 Task: Search one way flight ticket for 4 adults, 2 children, 2 infants in seat and 1 infant on lap in economy from Elmira/corning: Elmira/corning Regional Airport to Jackson: Jackson Hole Airport on 5-2-2023. Choice of flights is Sun country airlines. Number of bags: 10 checked bags. Price is upto 80000. Outbound departure time preference is 5:15.
Action: Mouse moved to (251, 338)
Screenshot: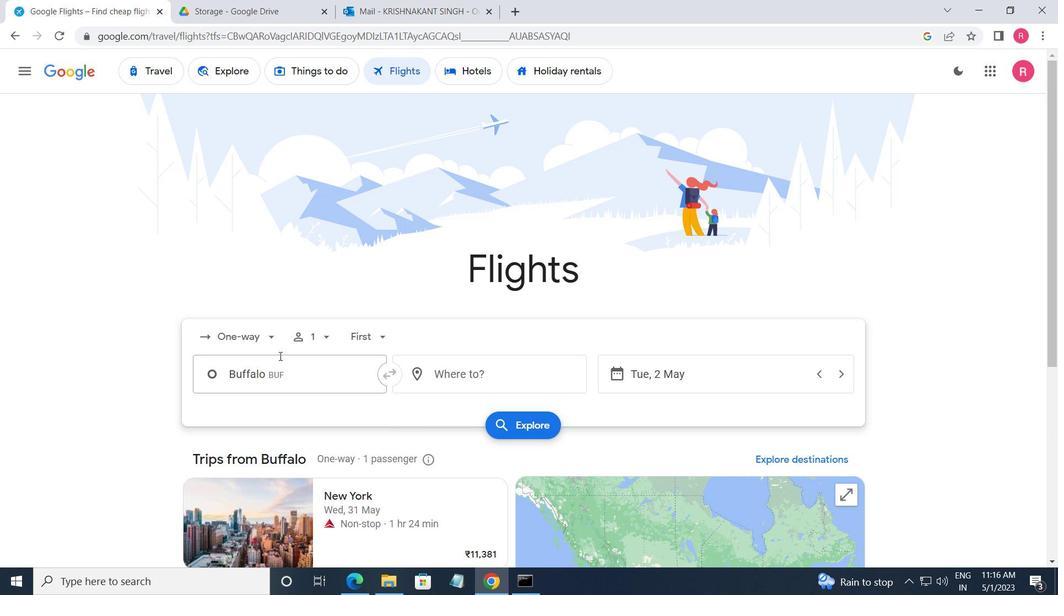 
Action: Mouse pressed left at (251, 338)
Screenshot: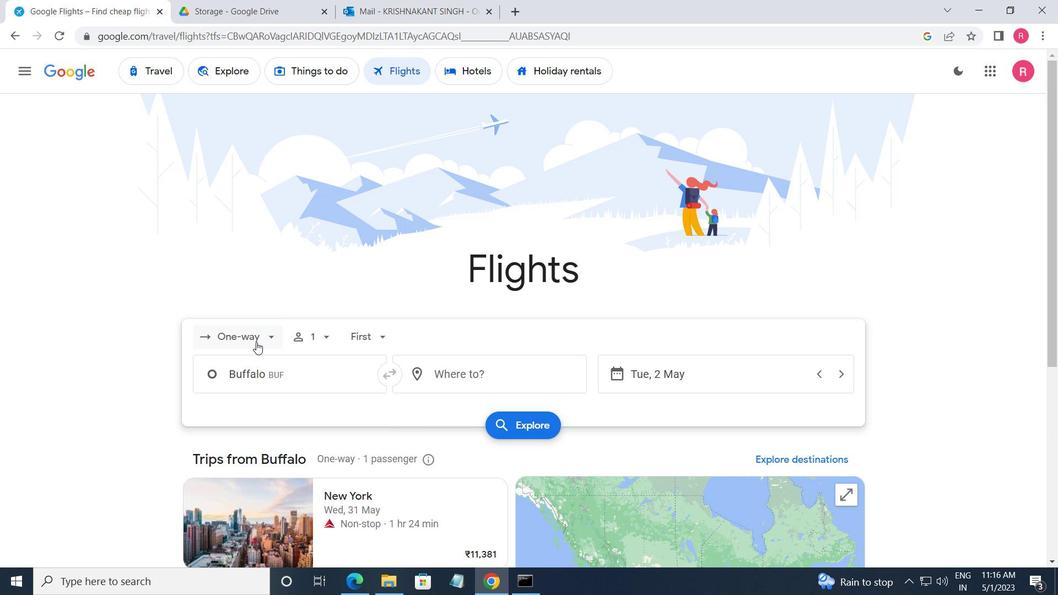 
Action: Mouse moved to (259, 408)
Screenshot: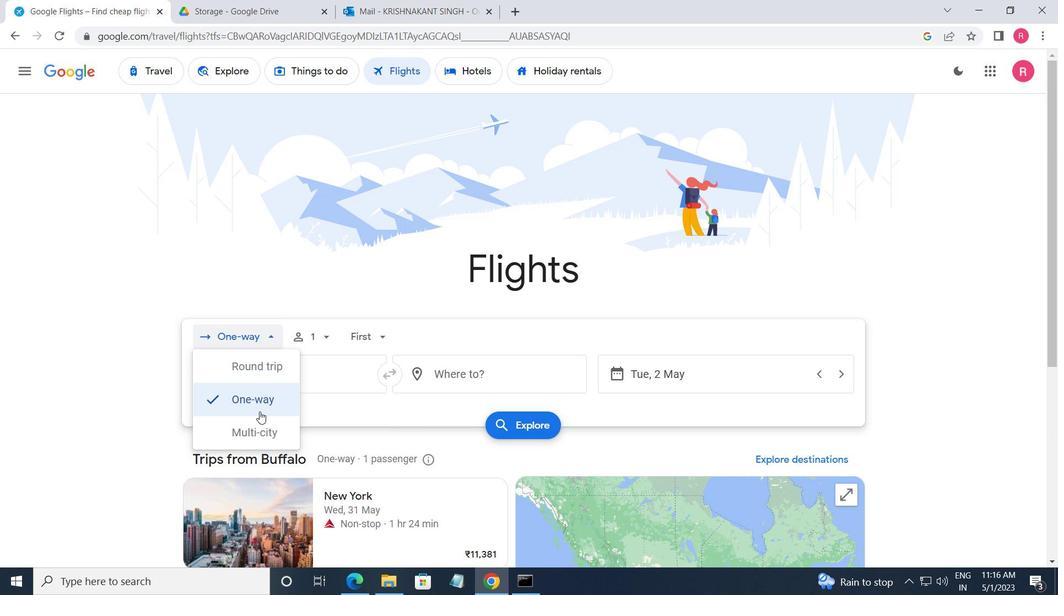 
Action: Mouse pressed left at (259, 408)
Screenshot: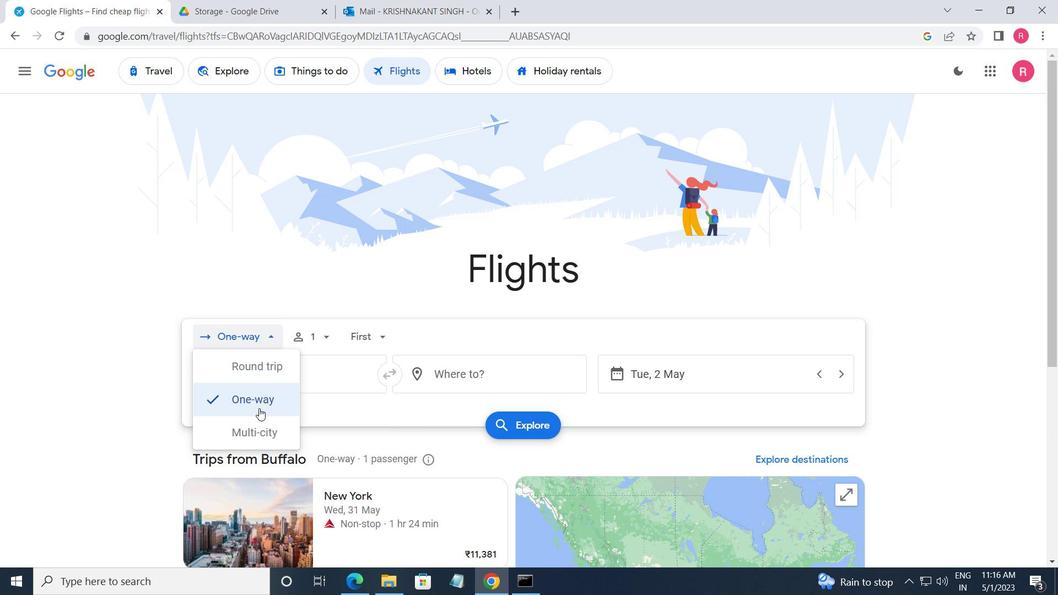 
Action: Mouse moved to (312, 348)
Screenshot: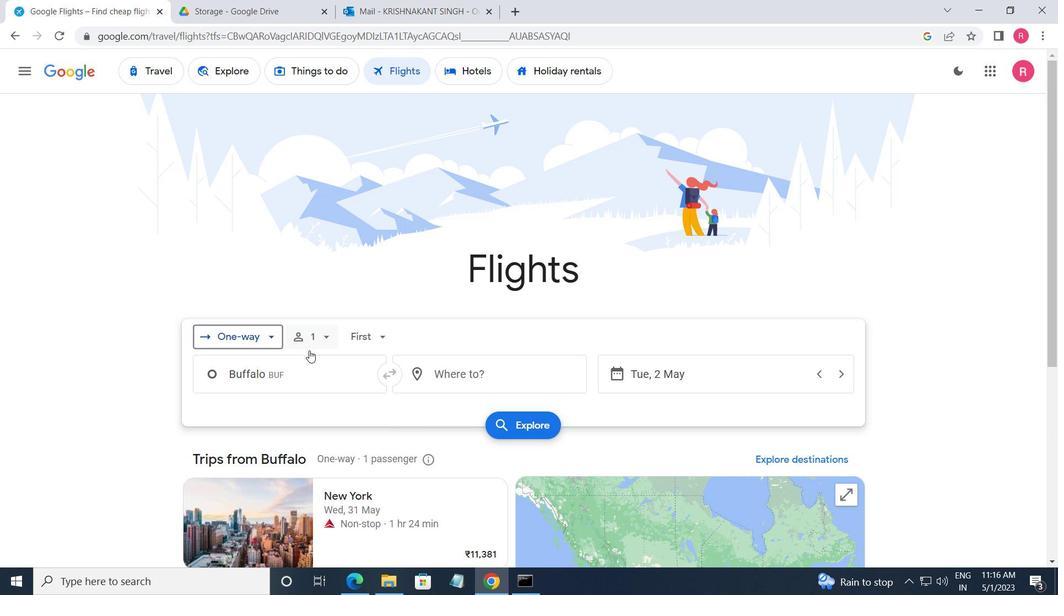 
Action: Mouse pressed left at (312, 348)
Screenshot: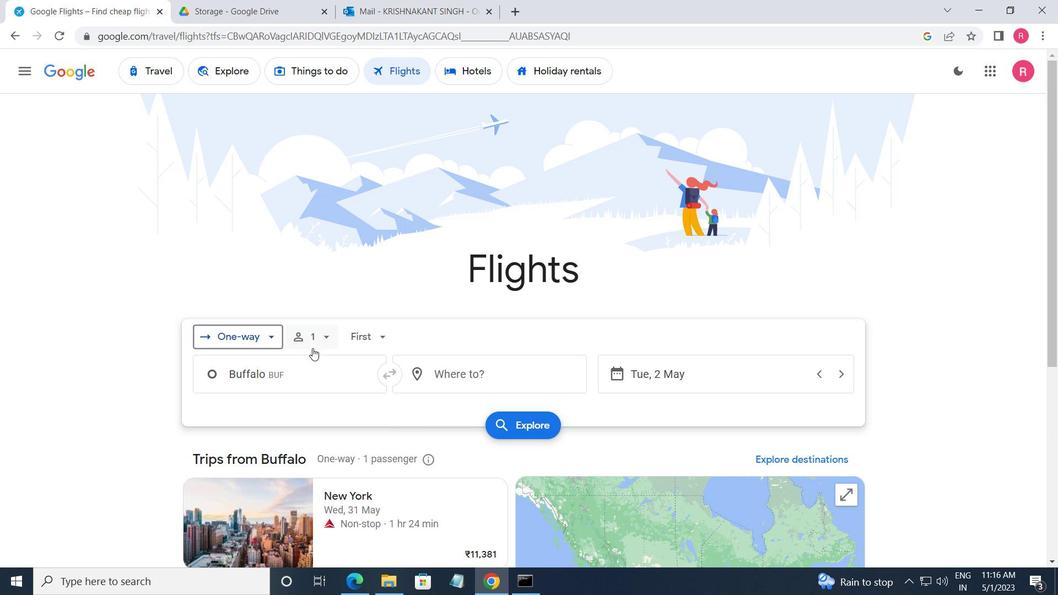 
Action: Mouse moved to (432, 407)
Screenshot: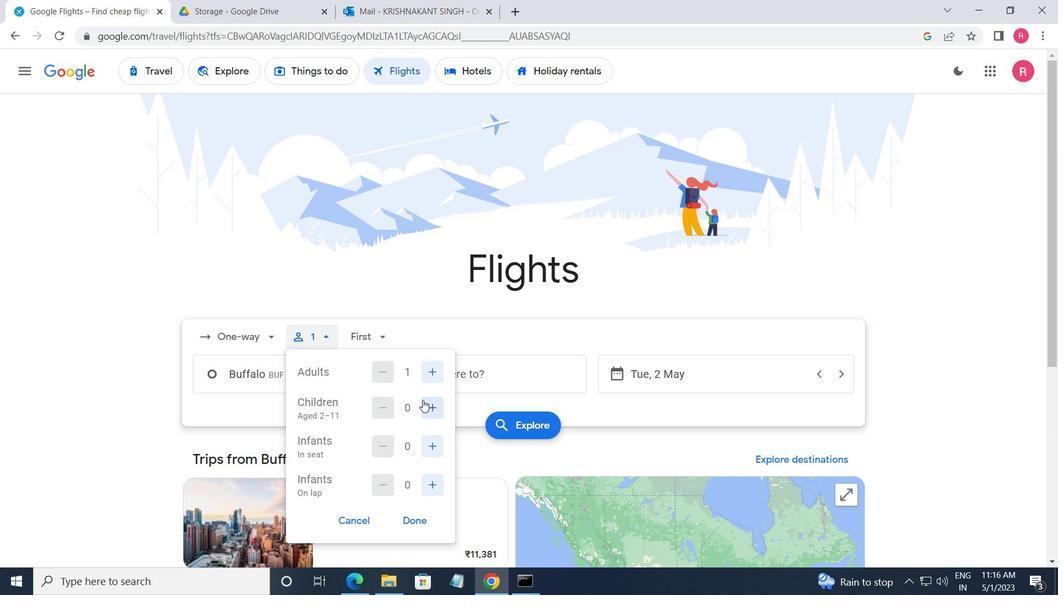 
Action: Mouse pressed left at (432, 407)
Screenshot: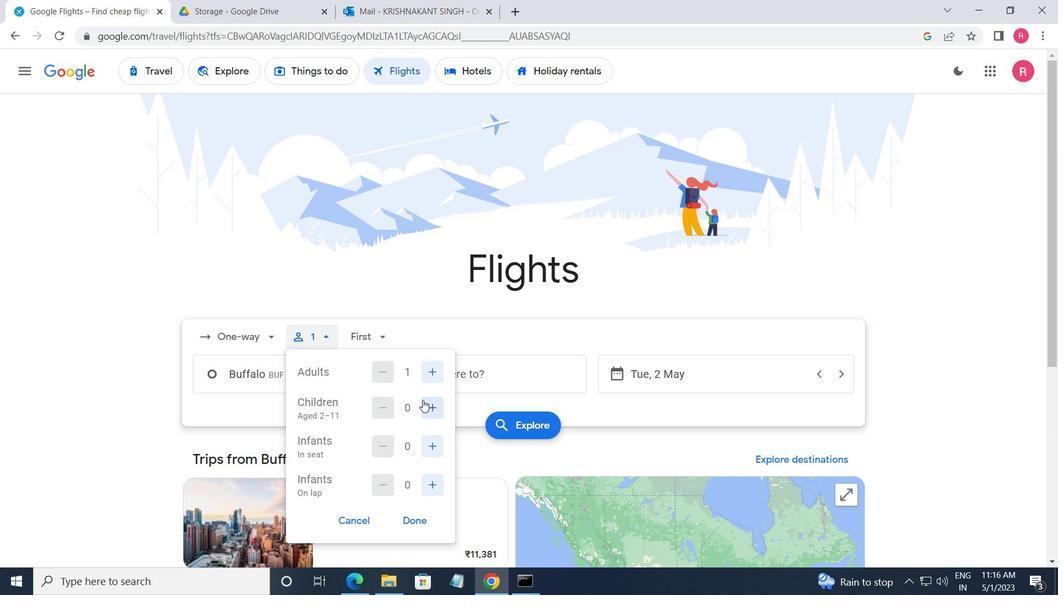 
Action: Mouse moved to (430, 441)
Screenshot: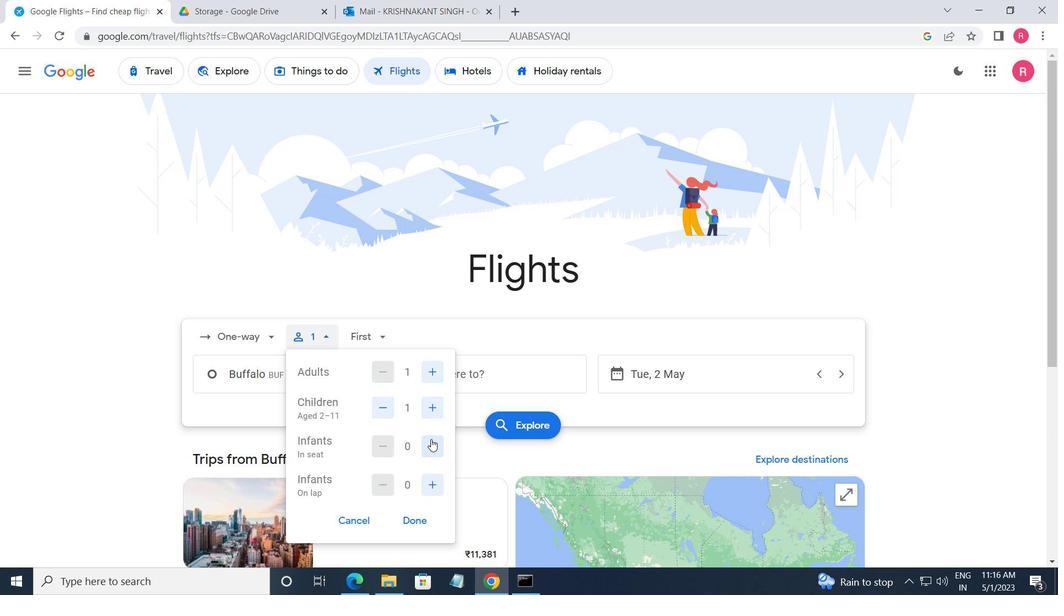 
Action: Mouse pressed left at (430, 441)
Screenshot: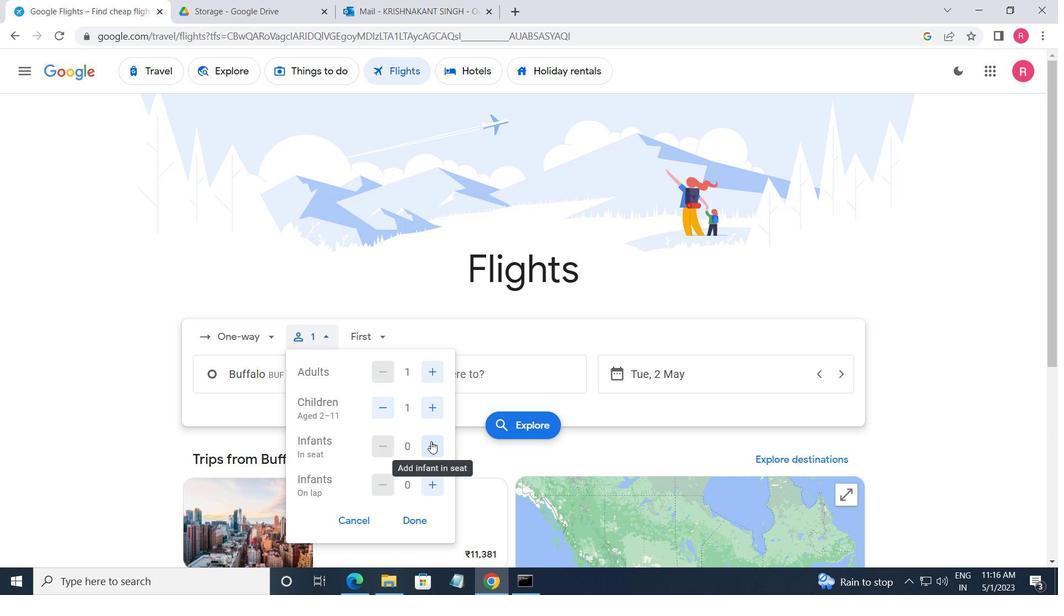 
Action: Mouse moved to (415, 518)
Screenshot: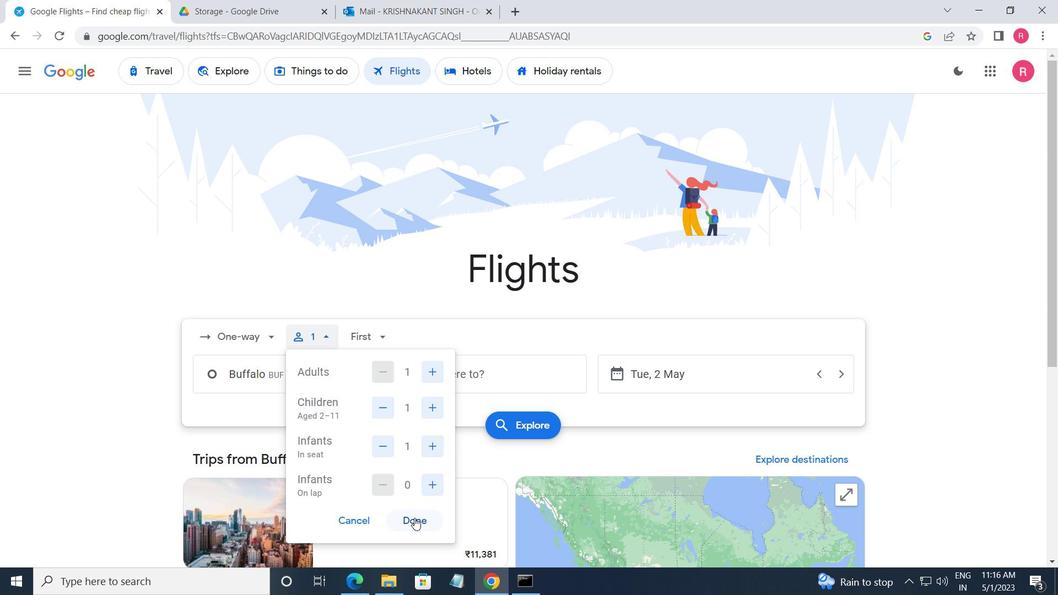 
Action: Mouse pressed left at (415, 518)
Screenshot: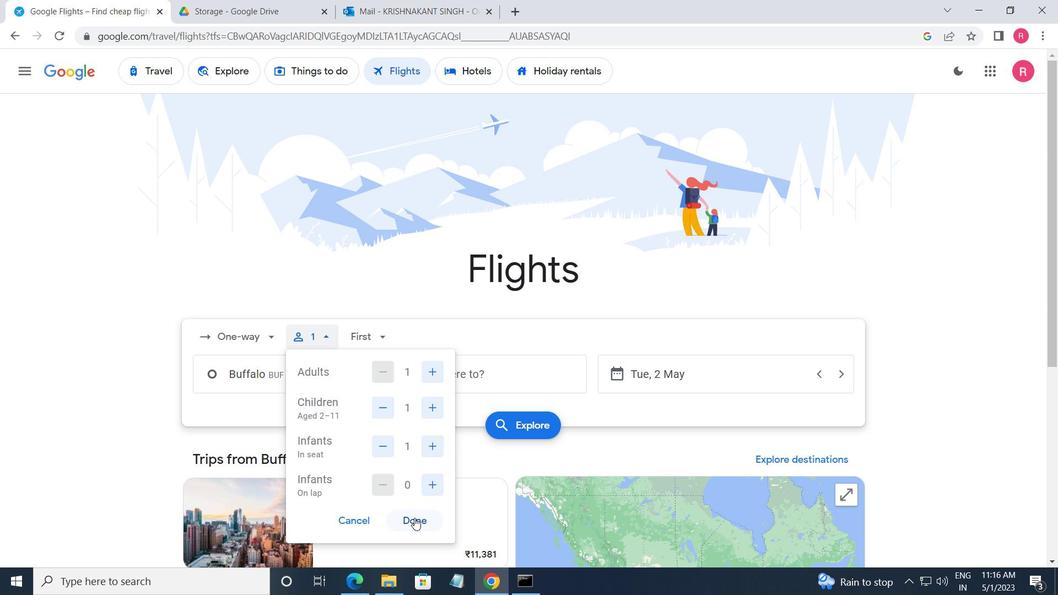 
Action: Mouse moved to (372, 338)
Screenshot: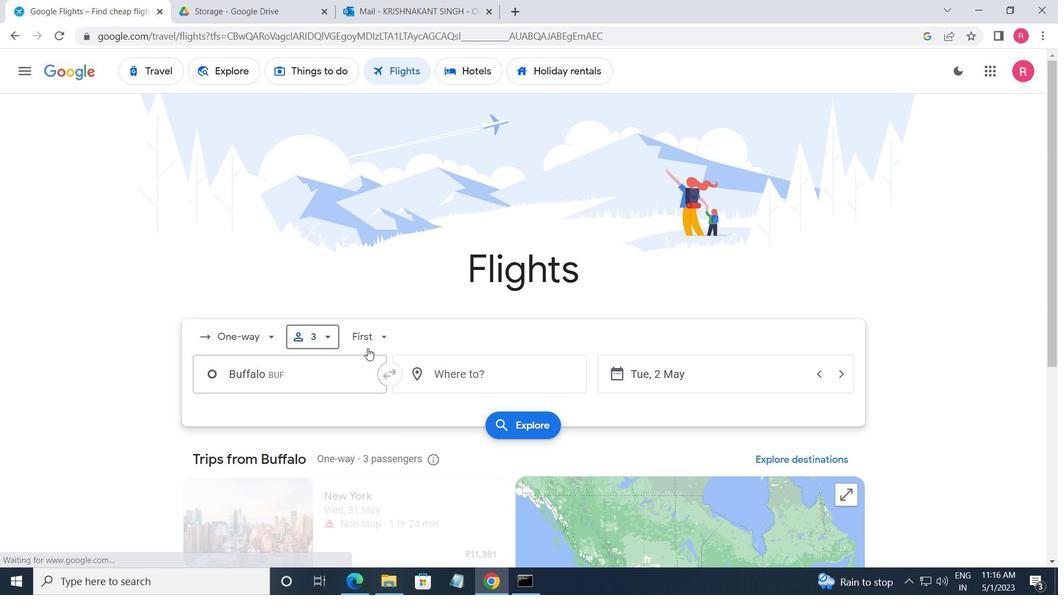 
Action: Mouse pressed left at (372, 338)
Screenshot: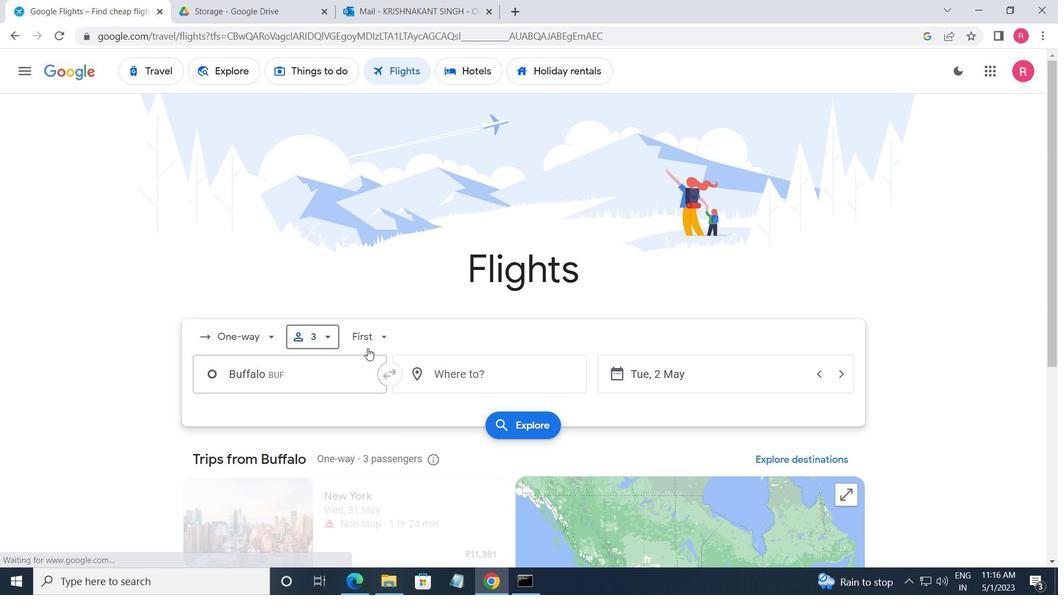 
Action: Mouse moved to (399, 408)
Screenshot: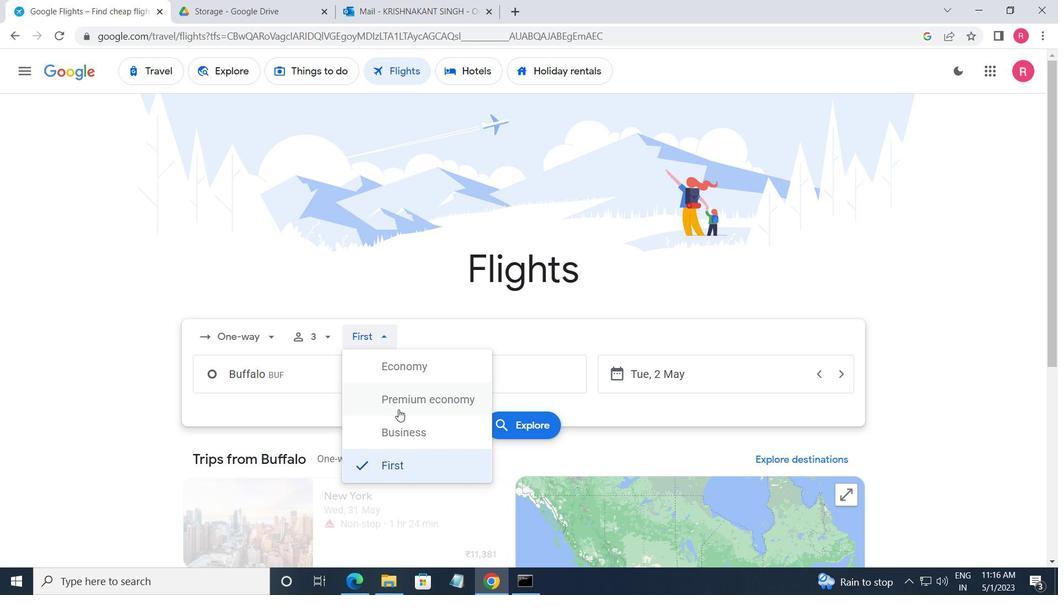
Action: Mouse pressed left at (399, 408)
Screenshot: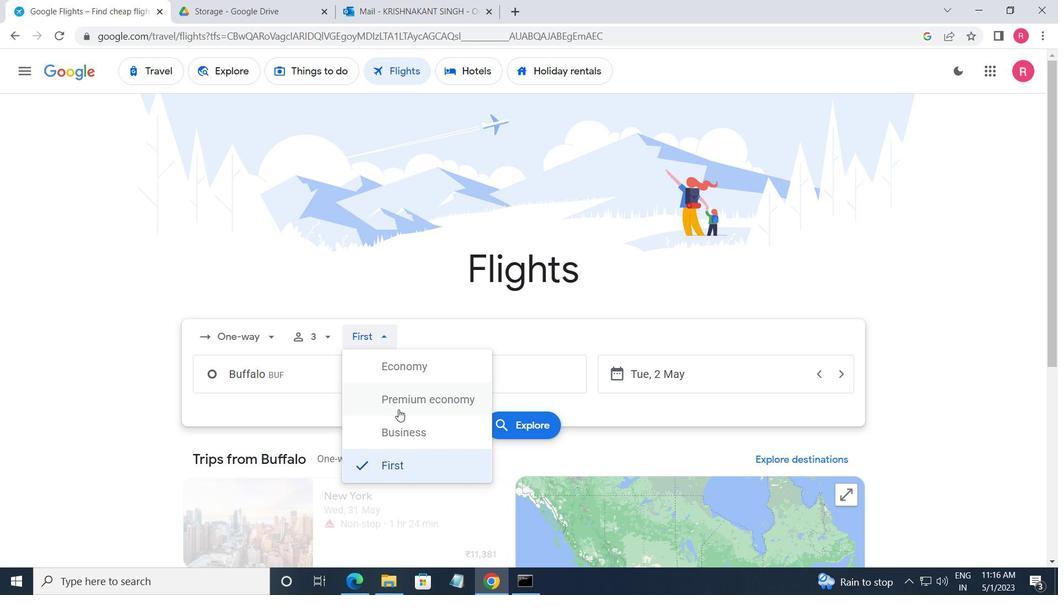
Action: Mouse moved to (325, 378)
Screenshot: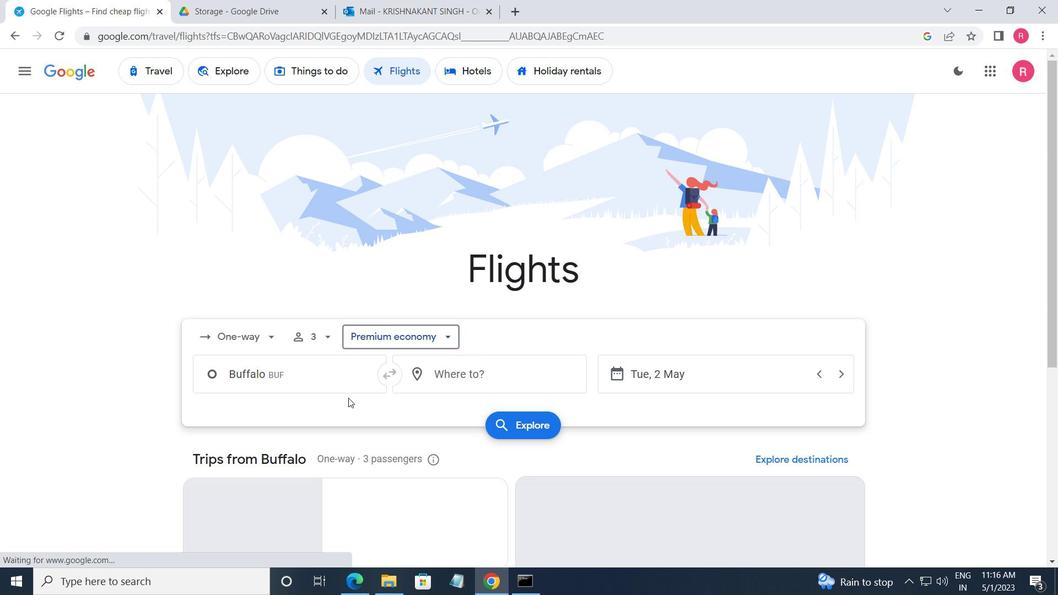 
Action: Mouse pressed left at (325, 378)
Screenshot: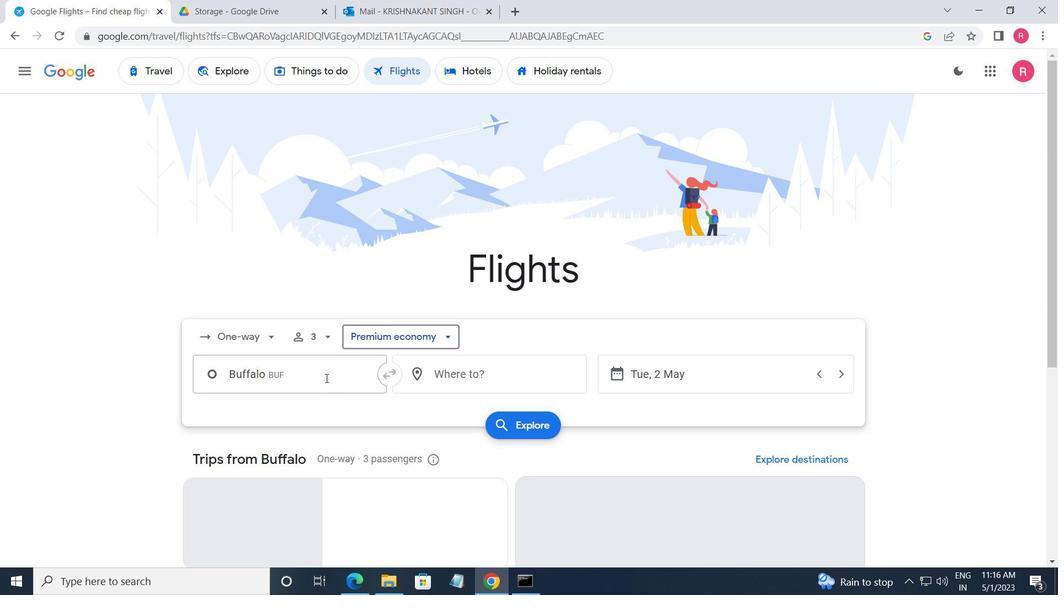 
Action: Mouse moved to (300, 443)
Screenshot: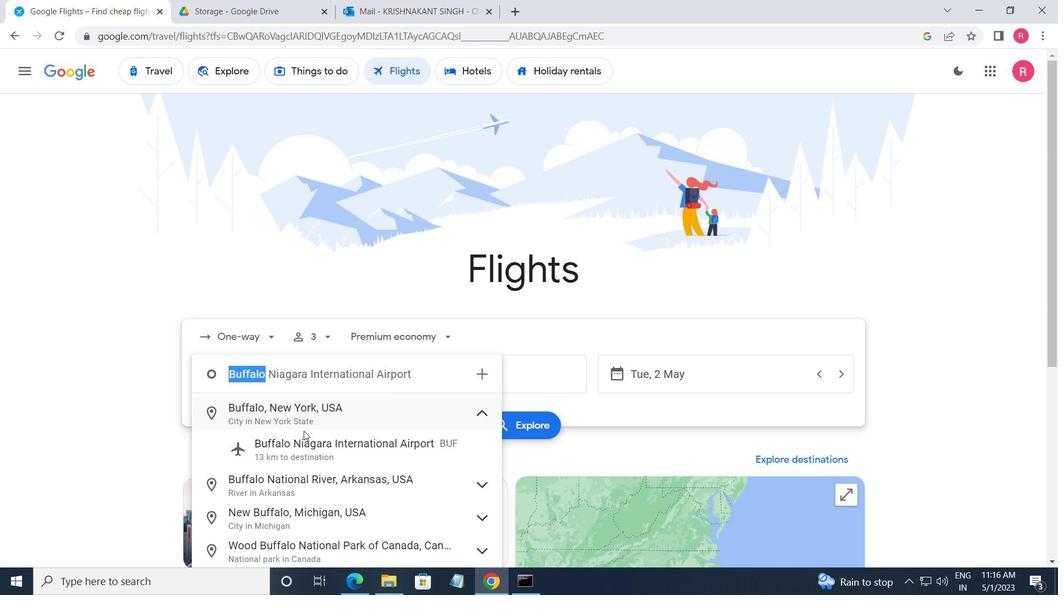 
Action: Mouse pressed left at (300, 443)
Screenshot: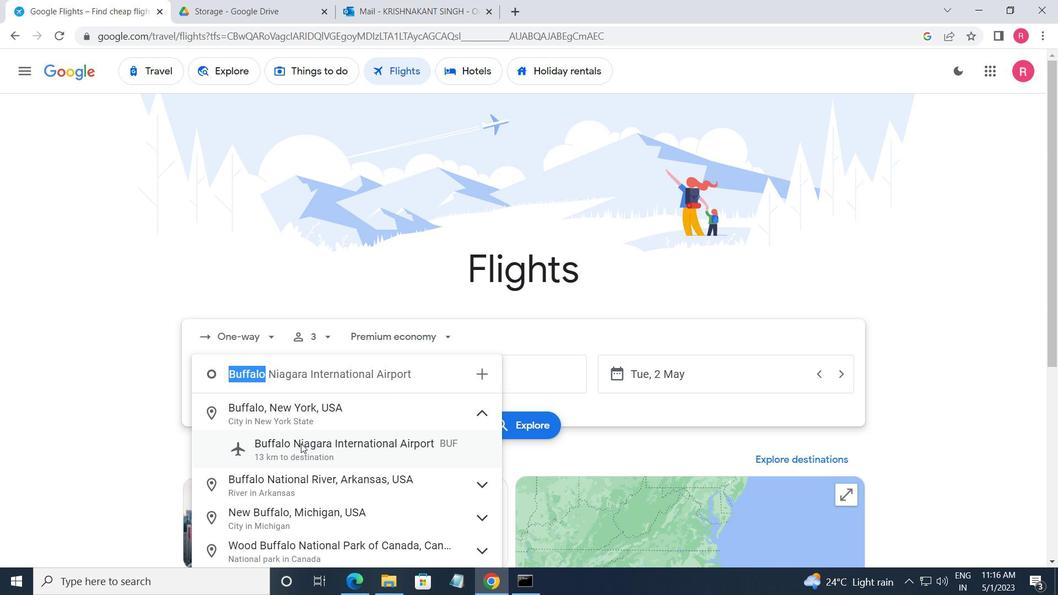 
Action: Mouse moved to (430, 377)
Screenshot: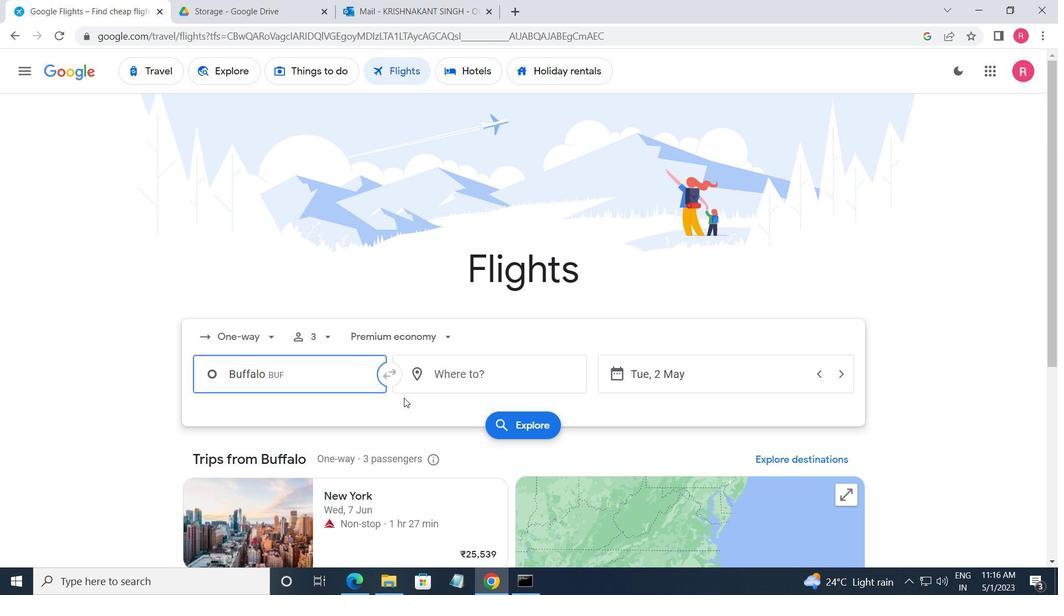 
Action: Mouse pressed left at (430, 377)
Screenshot: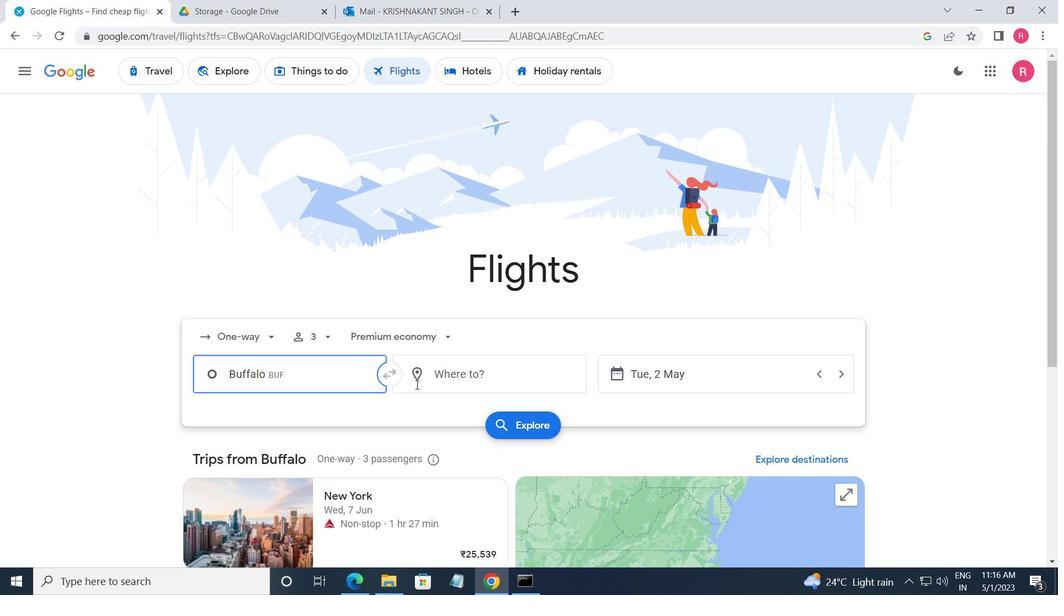 
Action: Mouse moved to (461, 512)
Screenshot: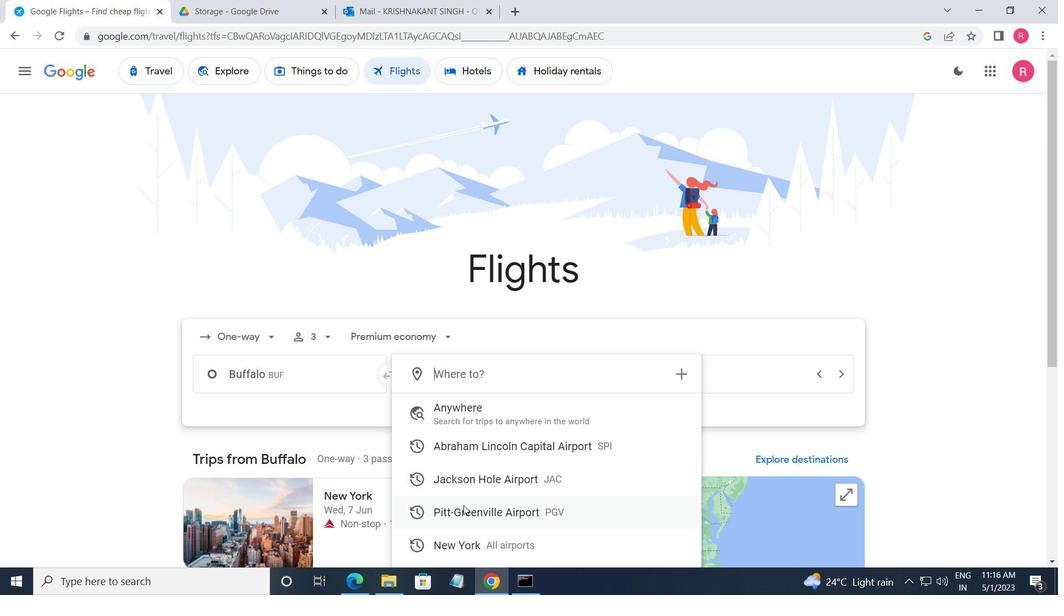 
Action: Mouse pressed left at (461, 512)
Screenshot: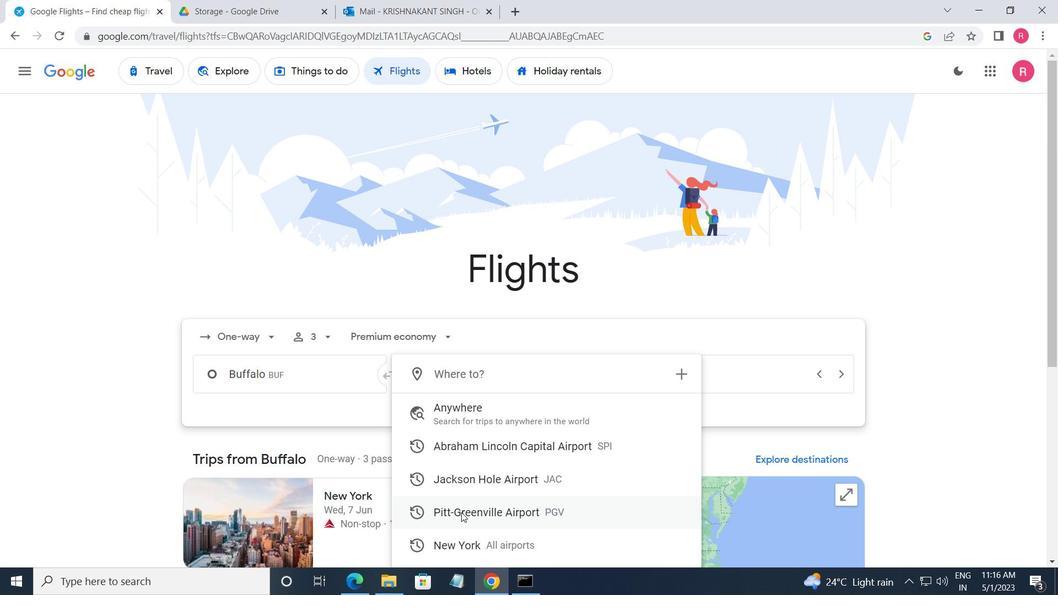 
Action: Mouse moved to (689, 378)
Screenshot: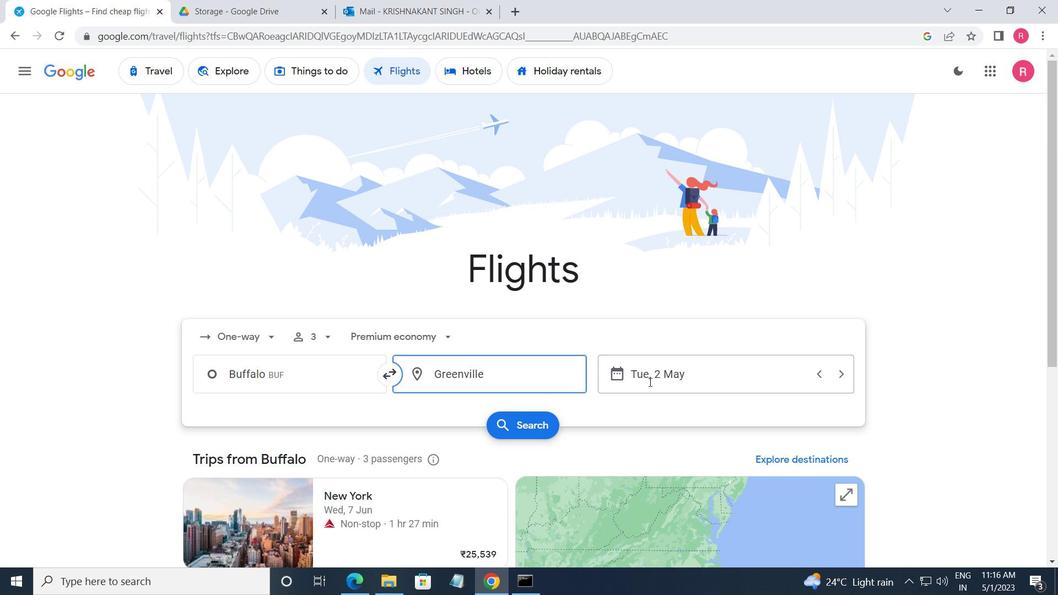 
Action: Mouse pressed left at (689, 378)
Screenshot: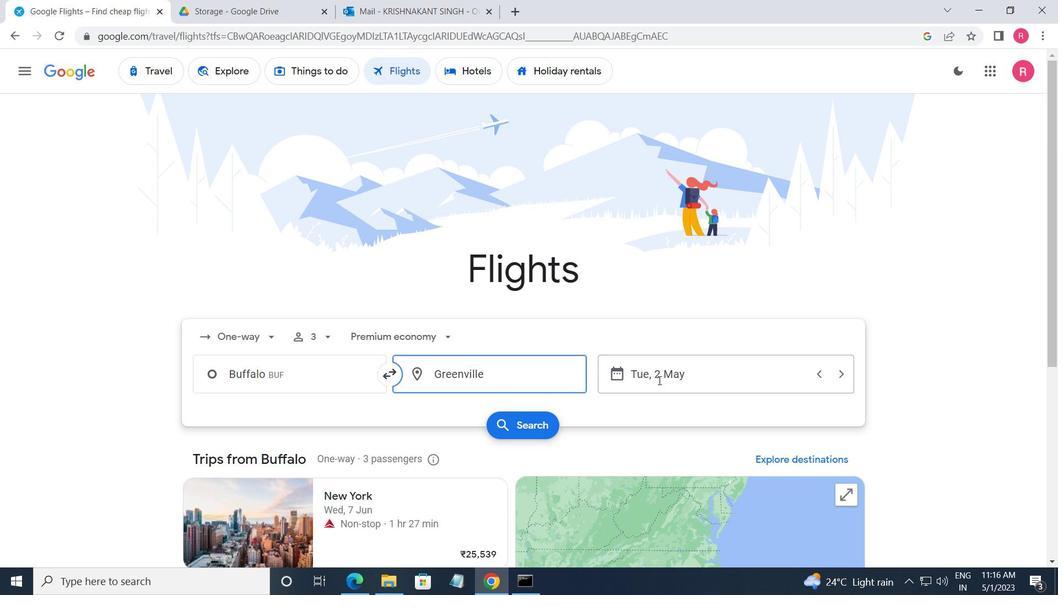 
Action: Mouse moved to (430, 314)
Screenshot: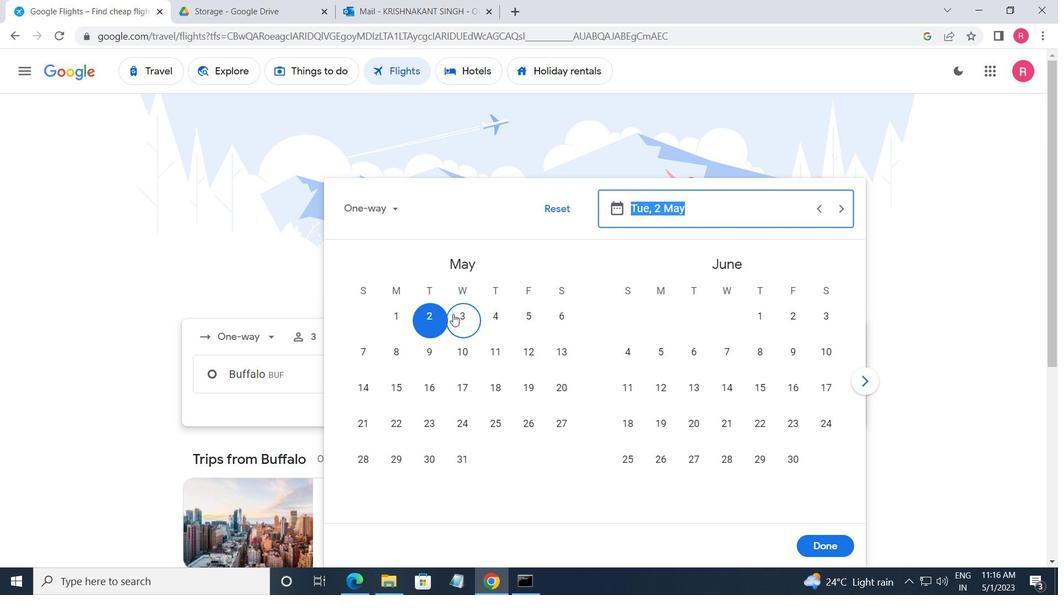 
Action: Mouse pressed left at (430, 314)
Screenshot: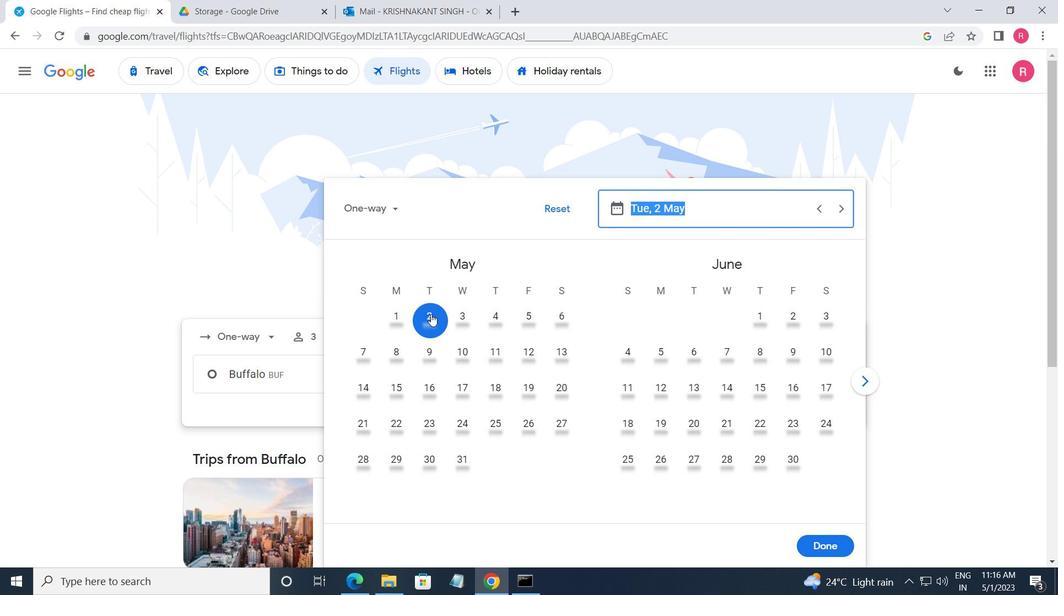 
Action: Mouse moved to (815, 552)
Screenshot: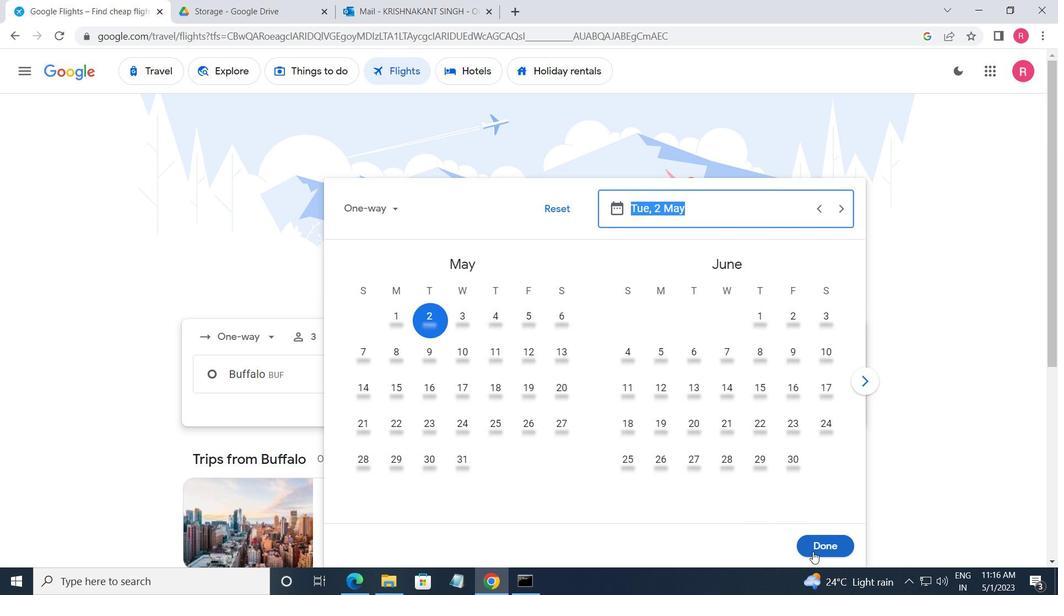 
Action: Mouse pressed left at (815, 552)
Screenshot: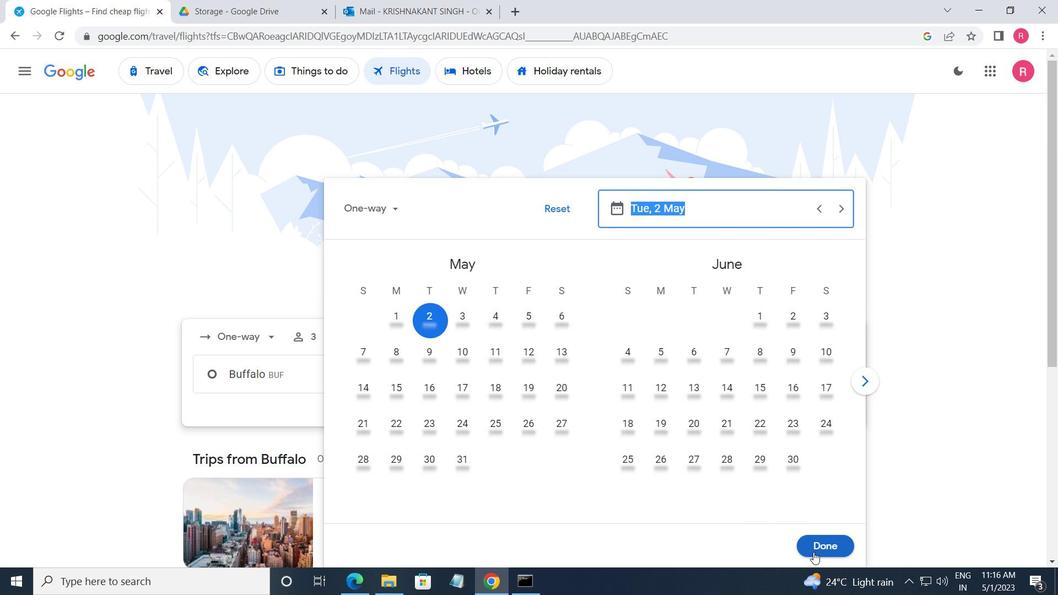 
Action: Mouse moved to (547, 424)
Screenshot: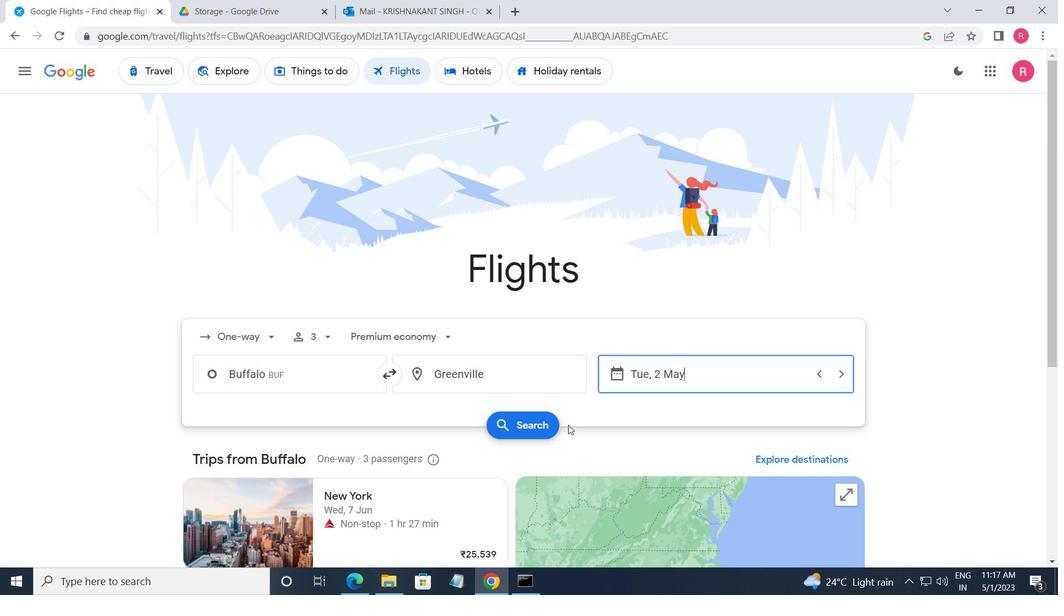 
Action: Mouse pressed left at (547, 424)
Screenshot: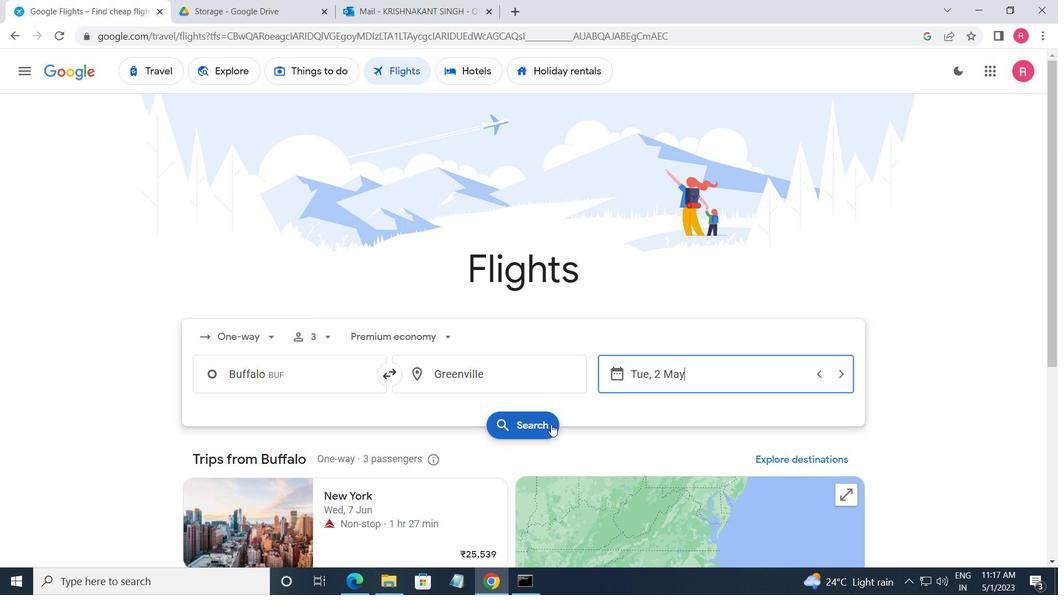
Action: Mouse moved to (212, 187)
Screenshot: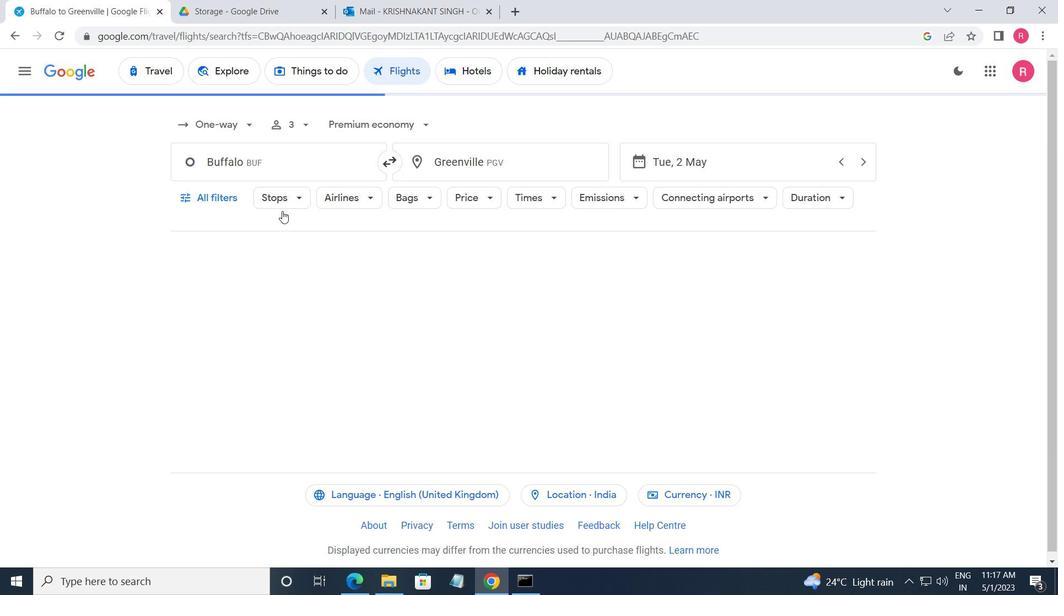 
Action: Mouse pressed left at (212, 187)
Screenshot: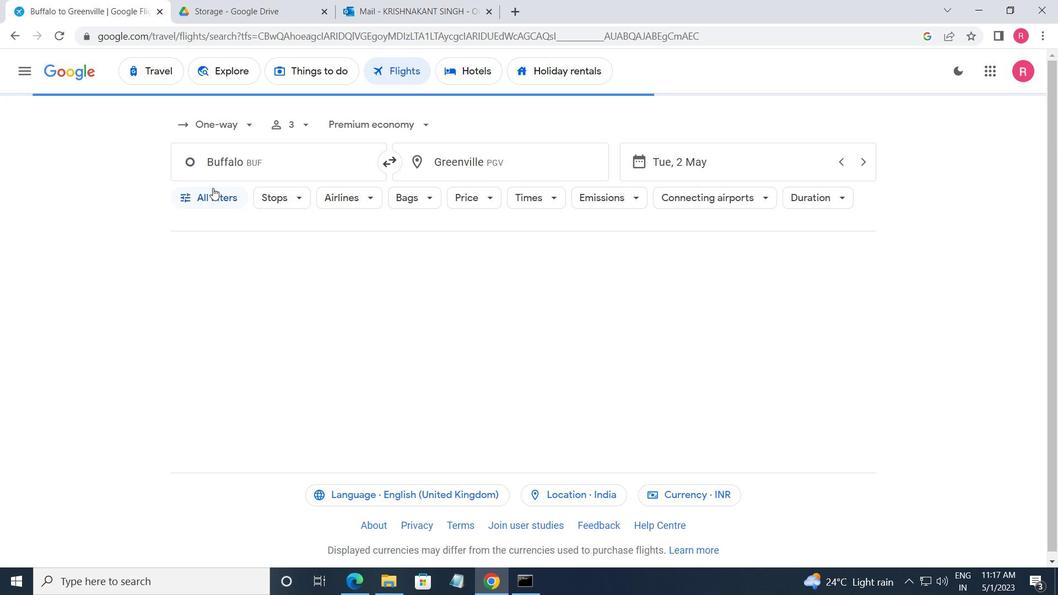 
Action: Mouse moved to (321, 326)
Screenshot: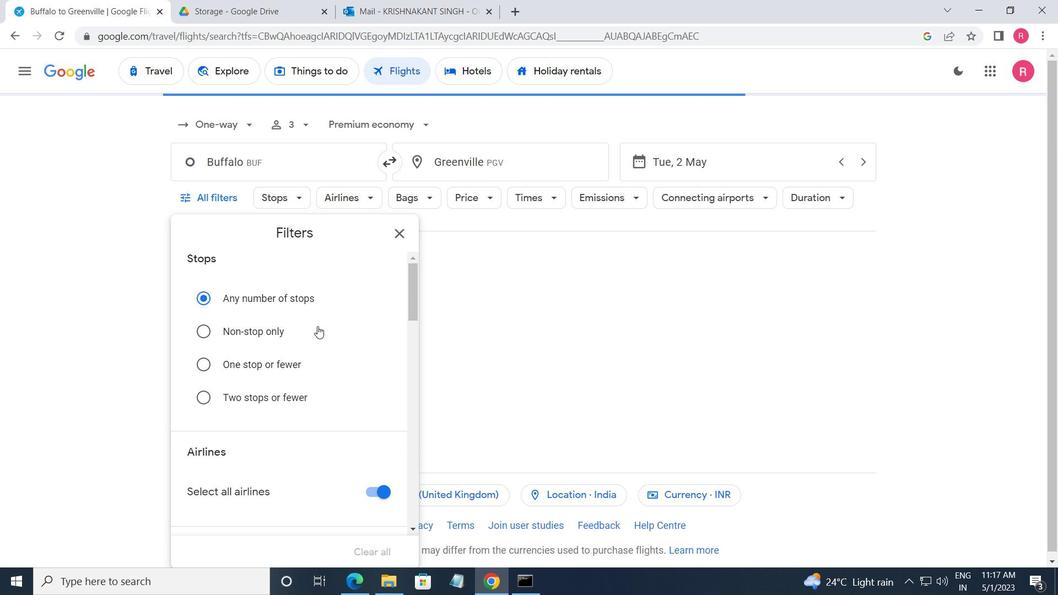 
Action: Mouse scrolled (321, 325) with delta (0, 0)
Screenshot: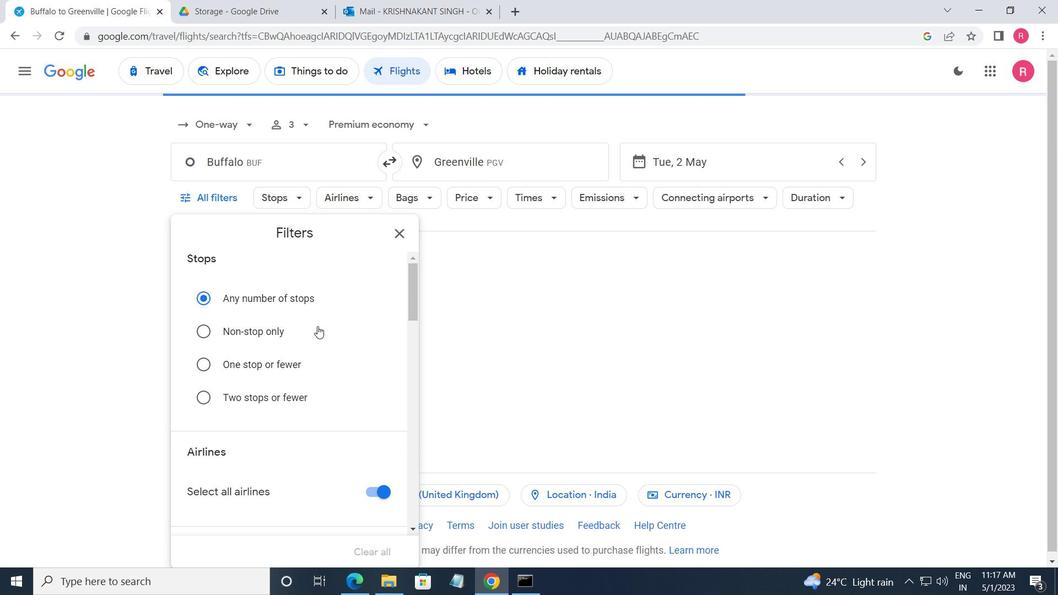 
Action: Mouse moved to (326, 331)
Screenshot: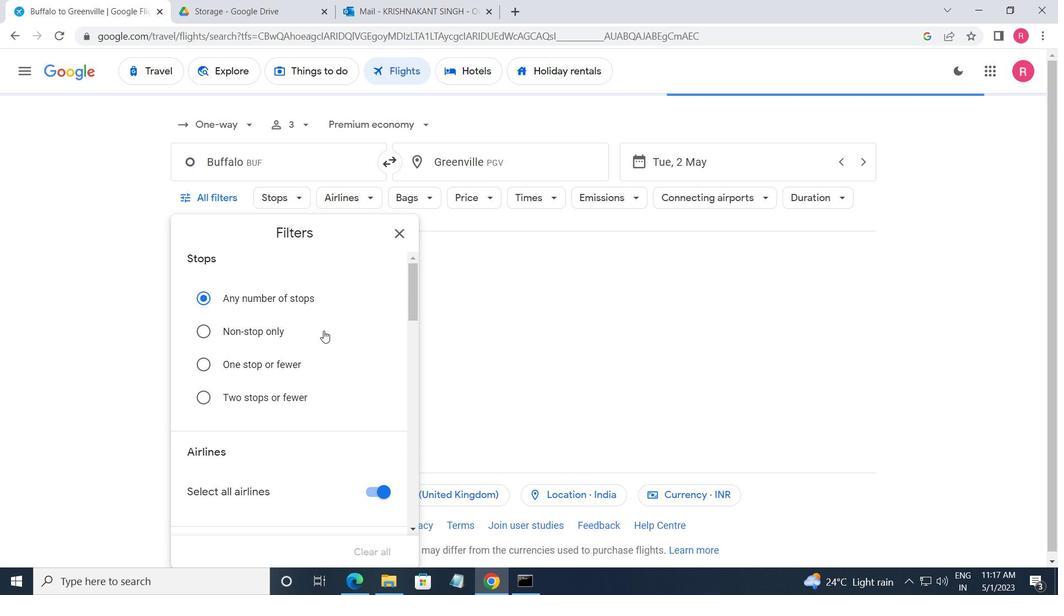 
Action: Mouse scrolled (326, 331) with delta (0, 0)
Screenshot: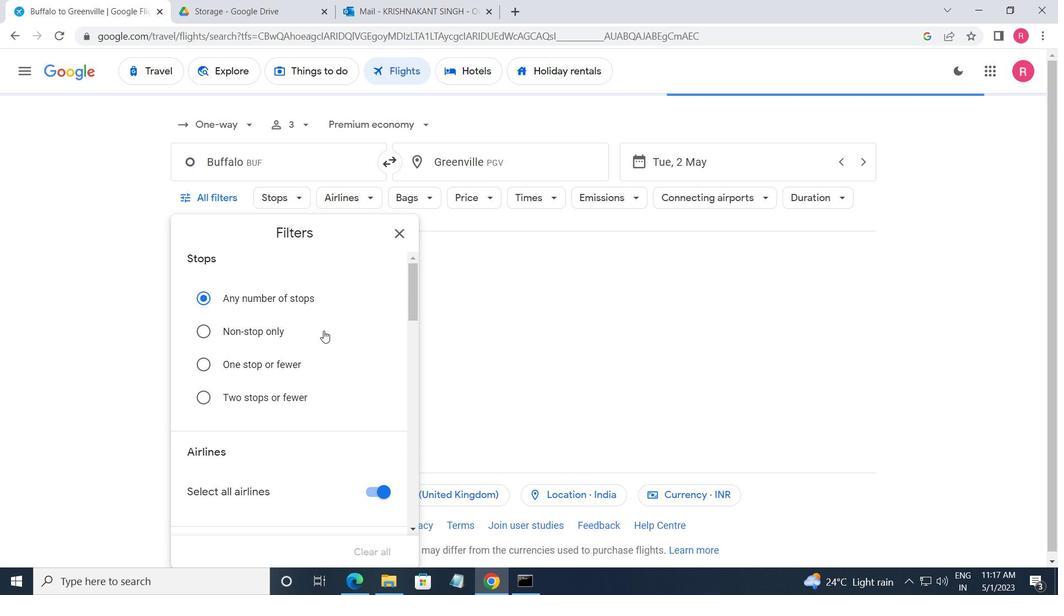 
Action: Mouse moved to (326, 333)
Screenshot: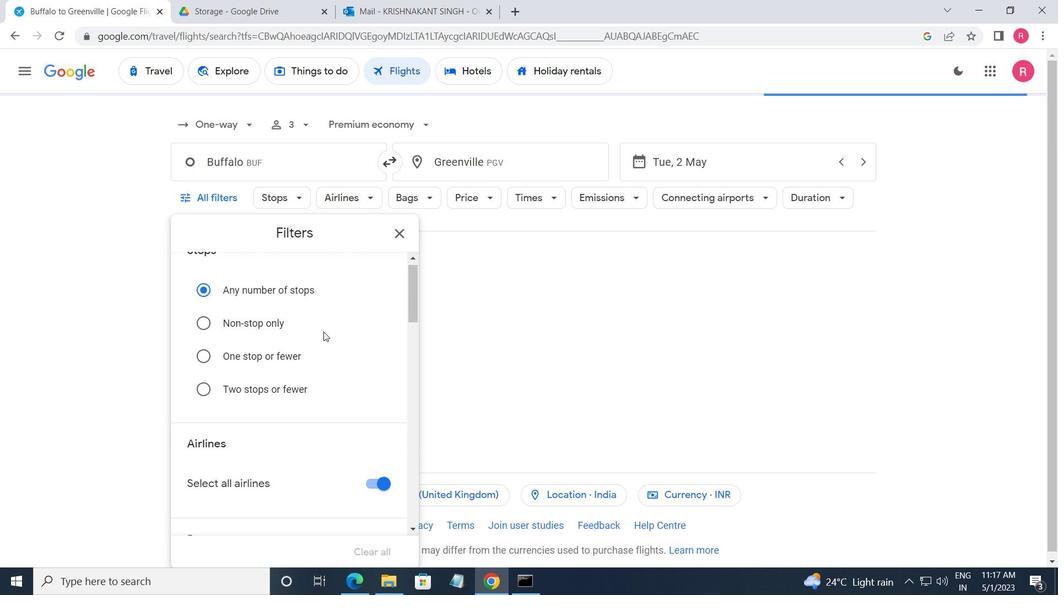 
Action: Mouse scrolled (326, 332) with delta (0, 0)
Screenshot: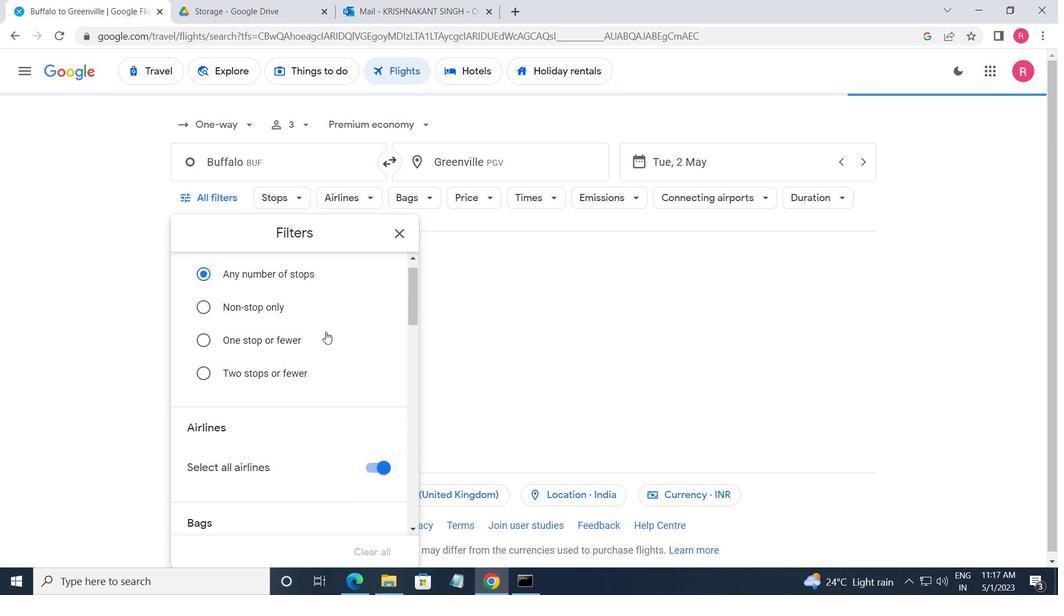 
Action: Mouse moved to (306, 346)
Screenshot: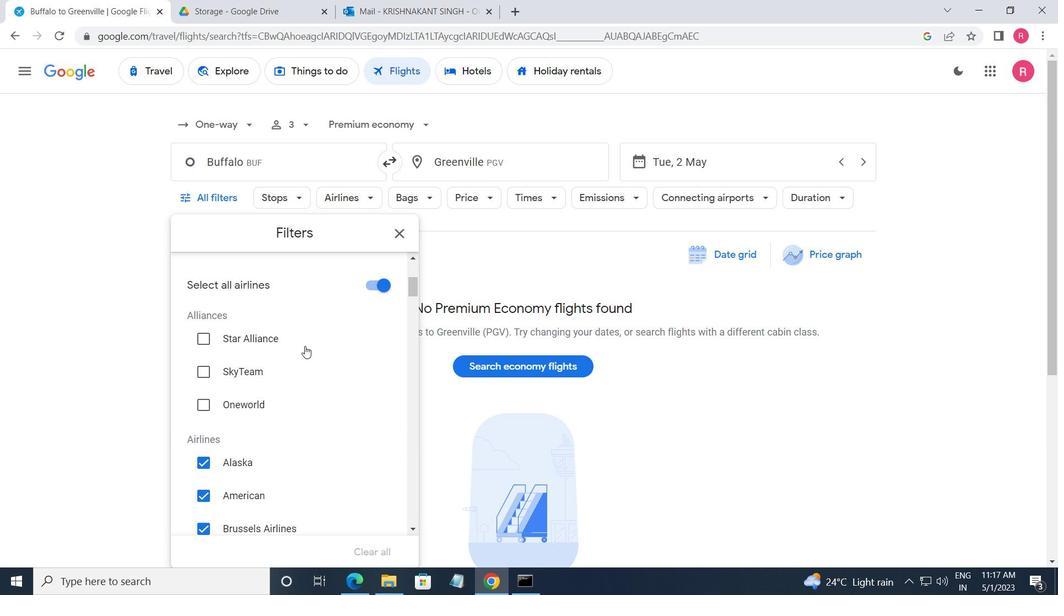 
Action: Mouse scrolled (306, 346) with delta (0, 0)
Screenshot: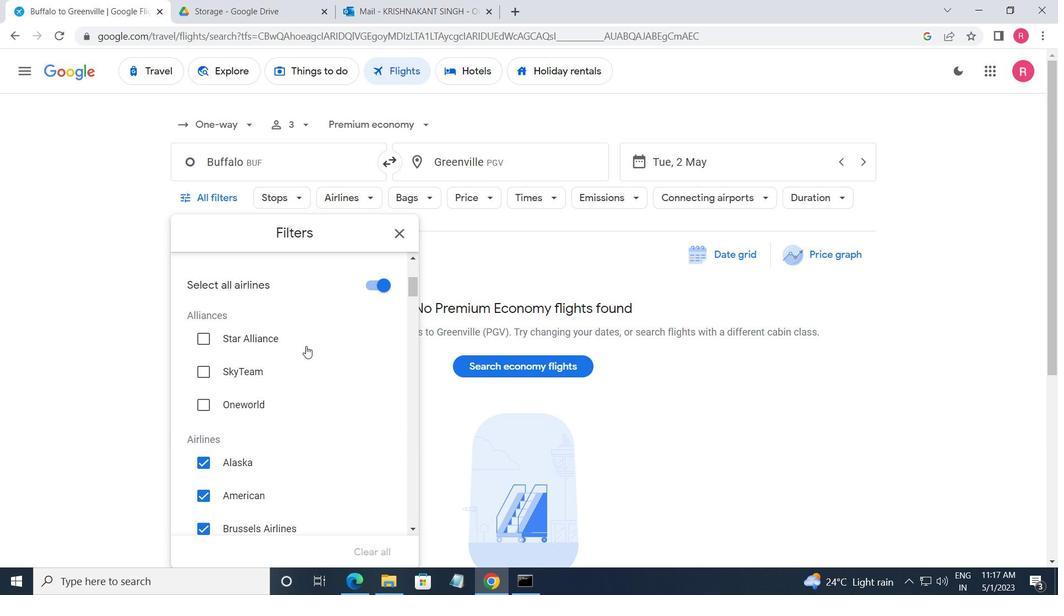 
Action: Mouse scrolled (306, 346) with delta (0, 0)
Screenshot: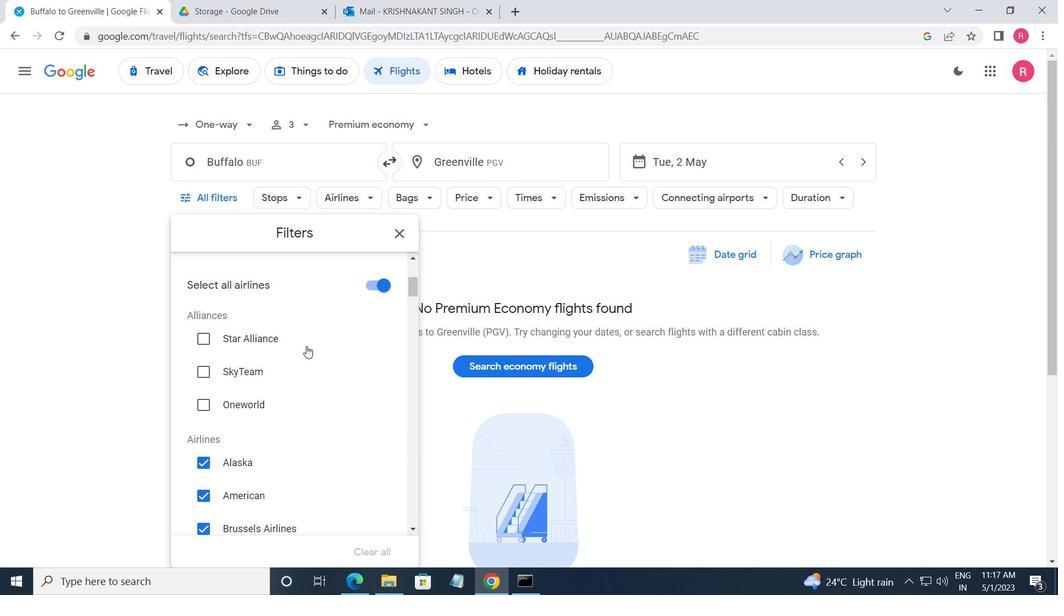 
Action: Mouse moved to (306, 347)
Screenshot: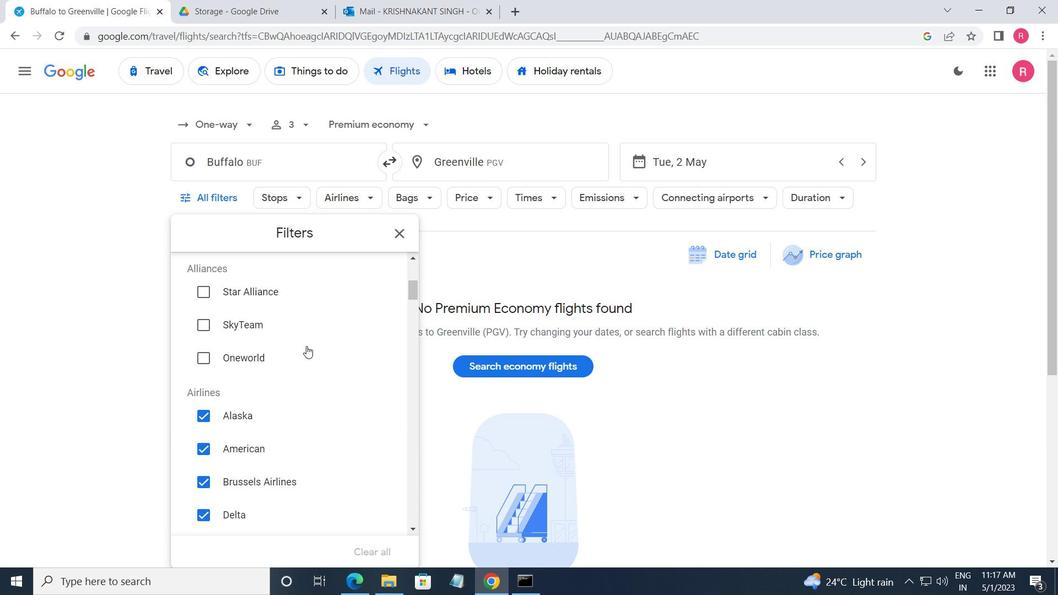 
Action: Mouse scrolled (306, 346) with delta (0, 0)
Screenshot: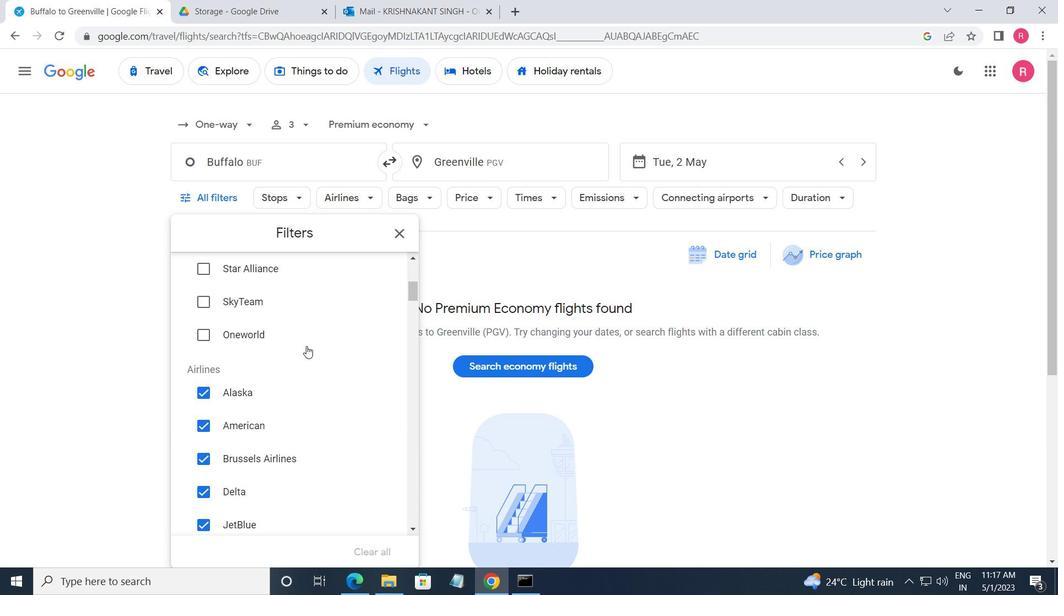 
Action: Mouse moved to (306, 347)
Screenshot: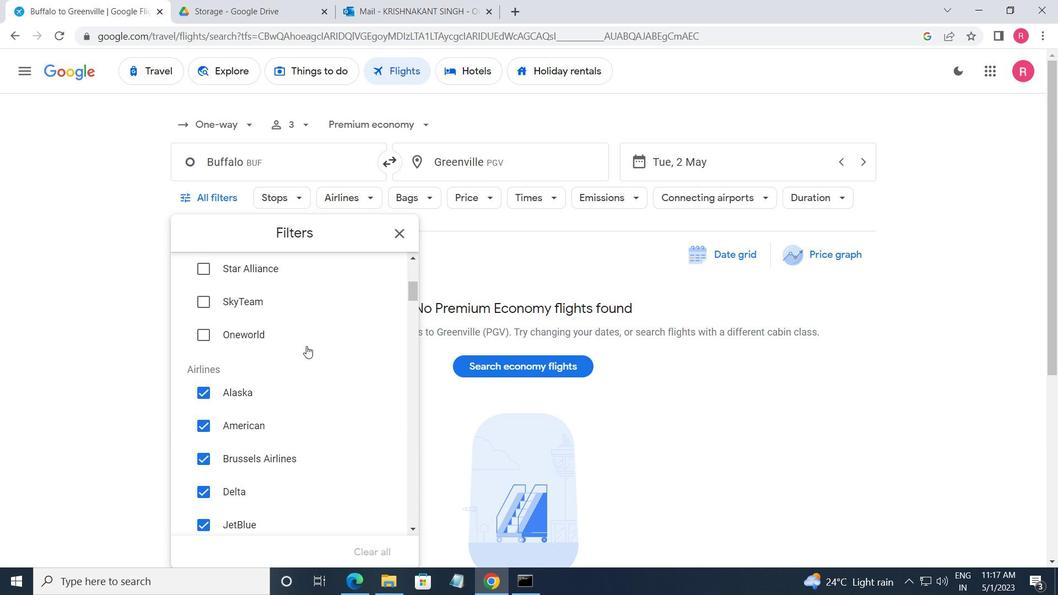 
Action: Mouse scrolled (306, 347) with delta (0, 0)
Screenshot: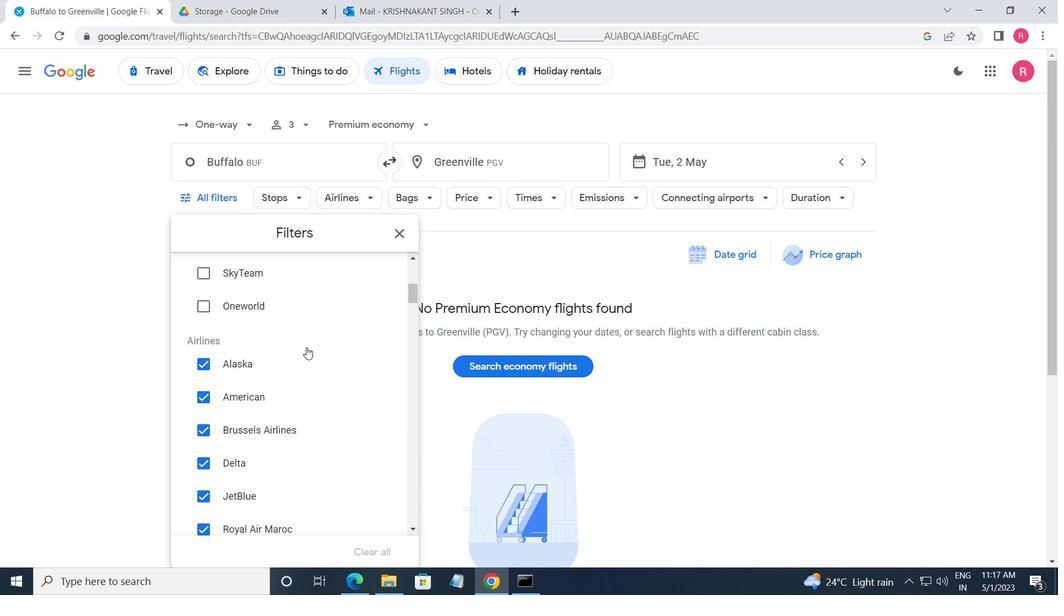 
Action: Mouse moved to (307, 348)
Screenshot: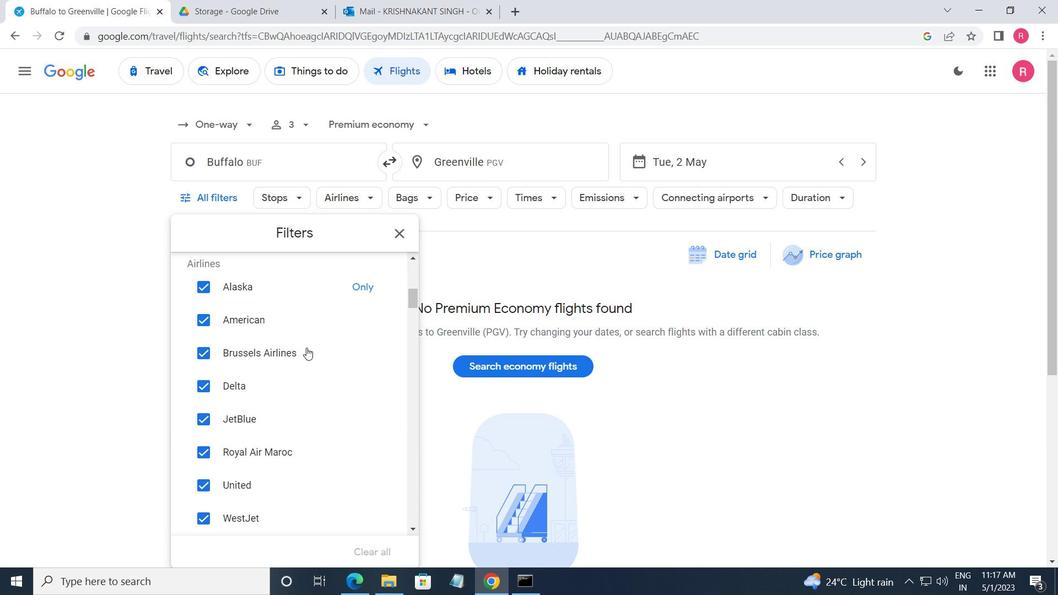 
Action: Mouse scrolled (307, 347) with delta (0, 0)
Screenshot: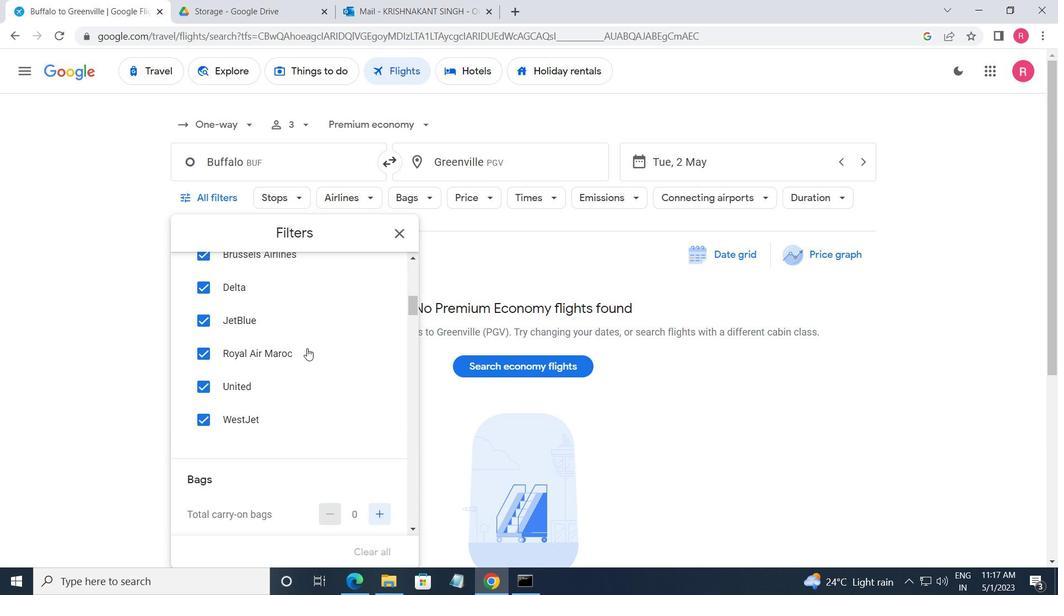 
Action: Mouse scrolled (307, 347) with delta (0, 0)
Screenshot: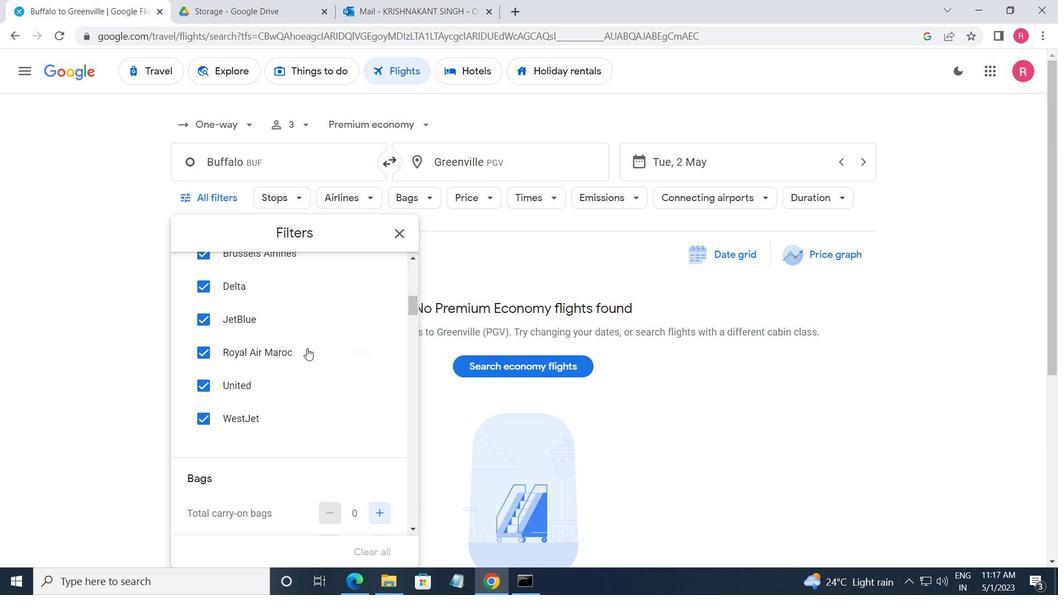 
Action: Mouse moved to (370, 411)
Screenshot: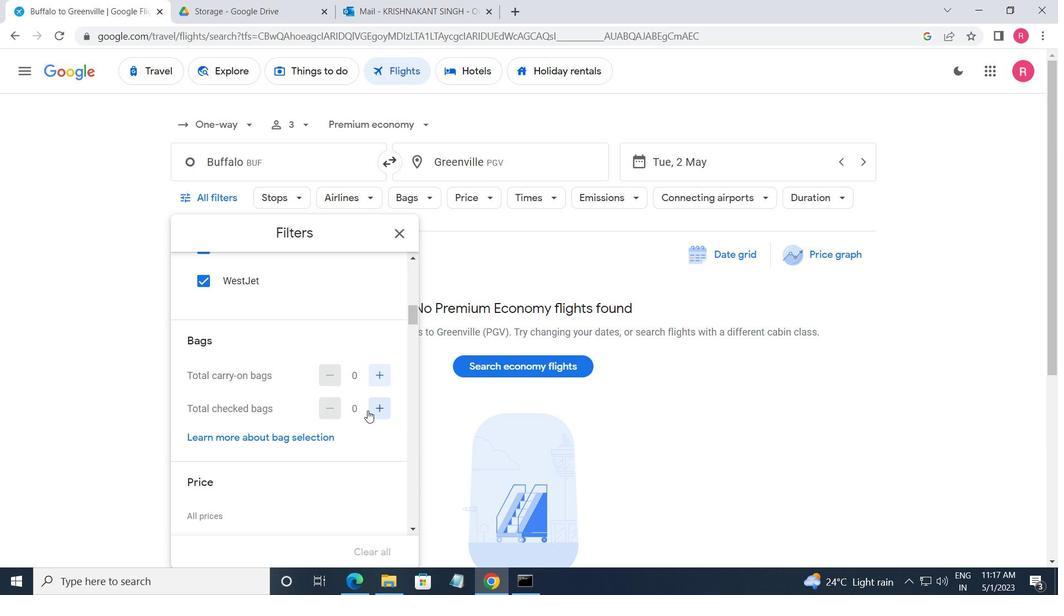 
Action: Mouse pressed left at (370, 411)
Screenshot: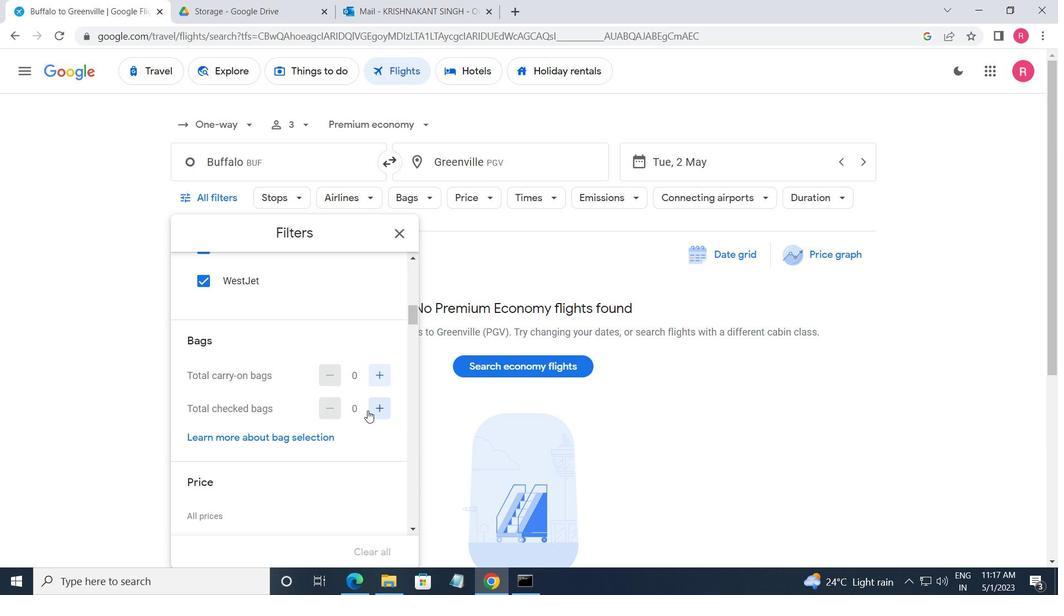 
Action: Mouse pressed left at (370, 411)
Screenshot: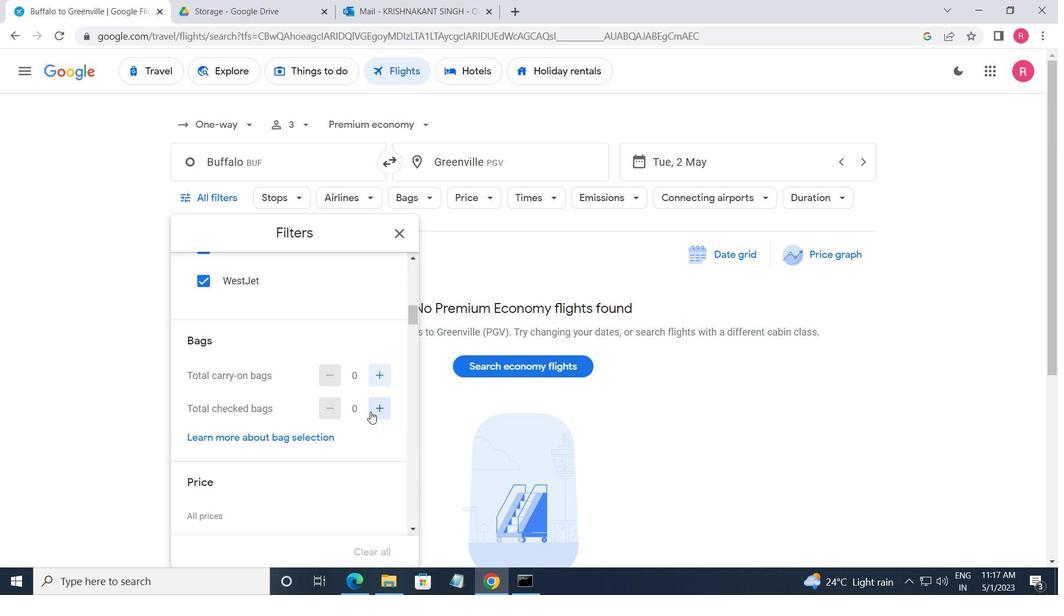 
Action: Mouse moved to (372, 412)
Screenshot: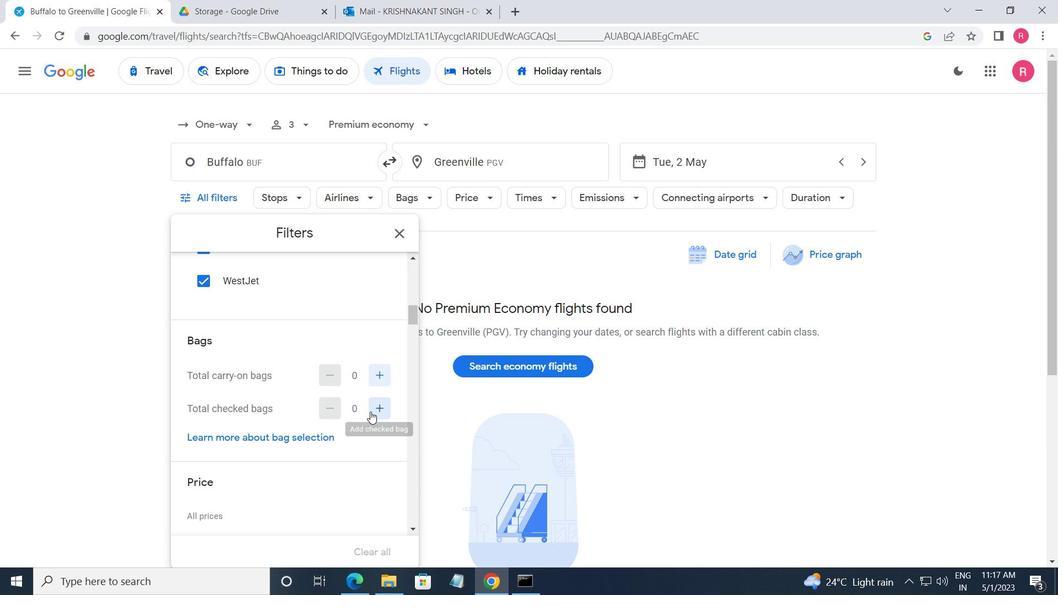 
Action: Mouse pressed left at (372, 412)
Screenshot: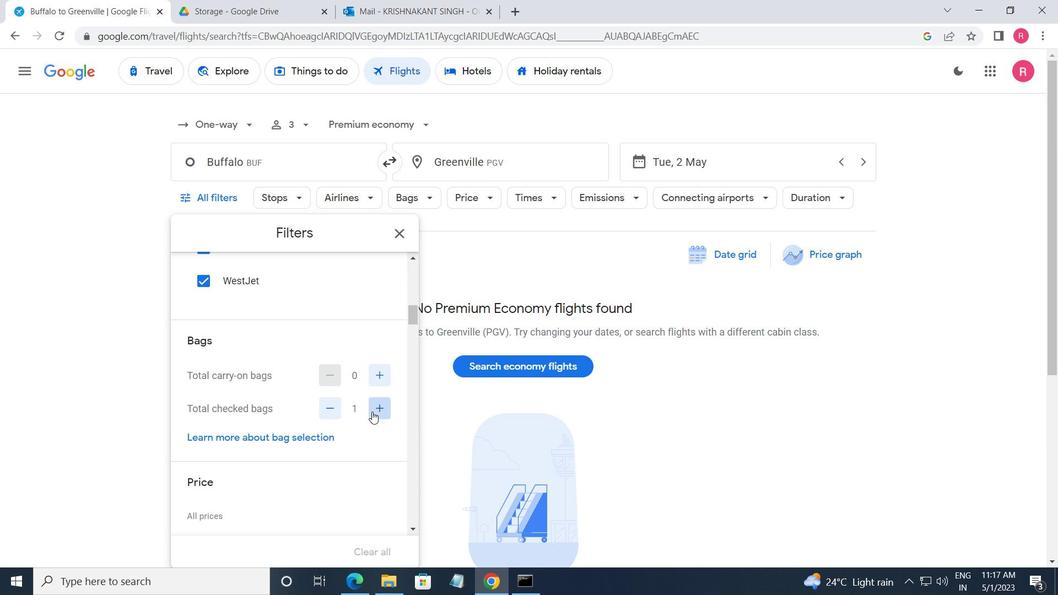 
Action: Mouse pressed left at (372, 412)
Screenshot: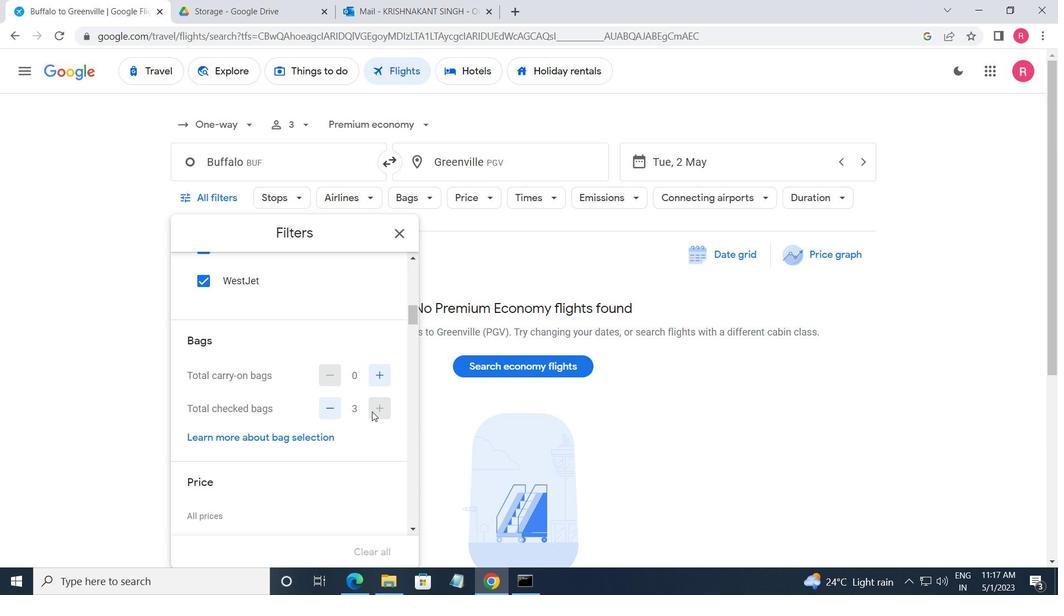 
Action: Mouse pressed left at (372, 412)
Screenshot: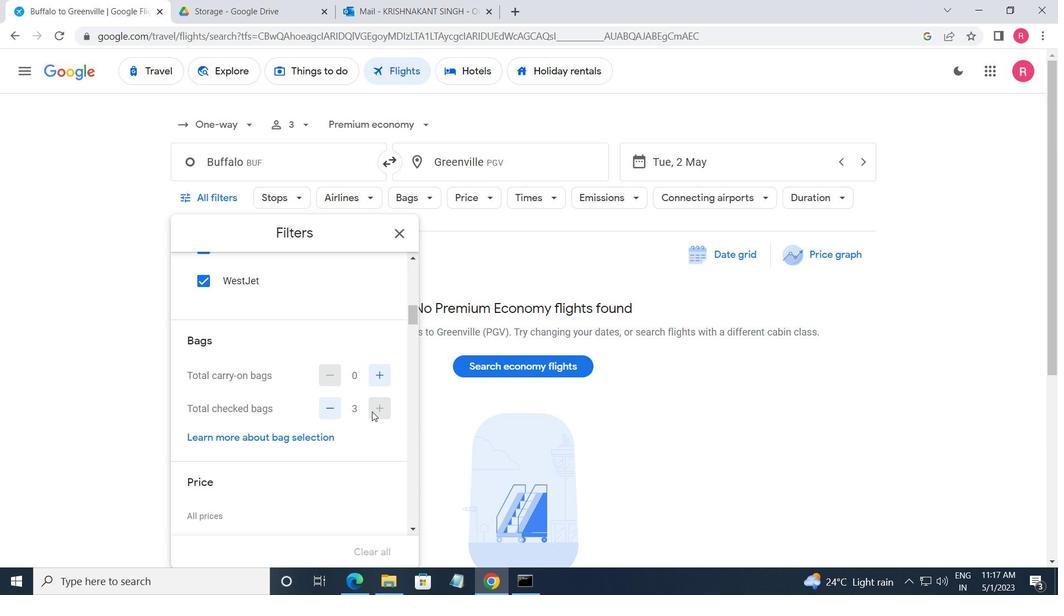 
Action: Mouse moved to (371, 412)
Screenshot: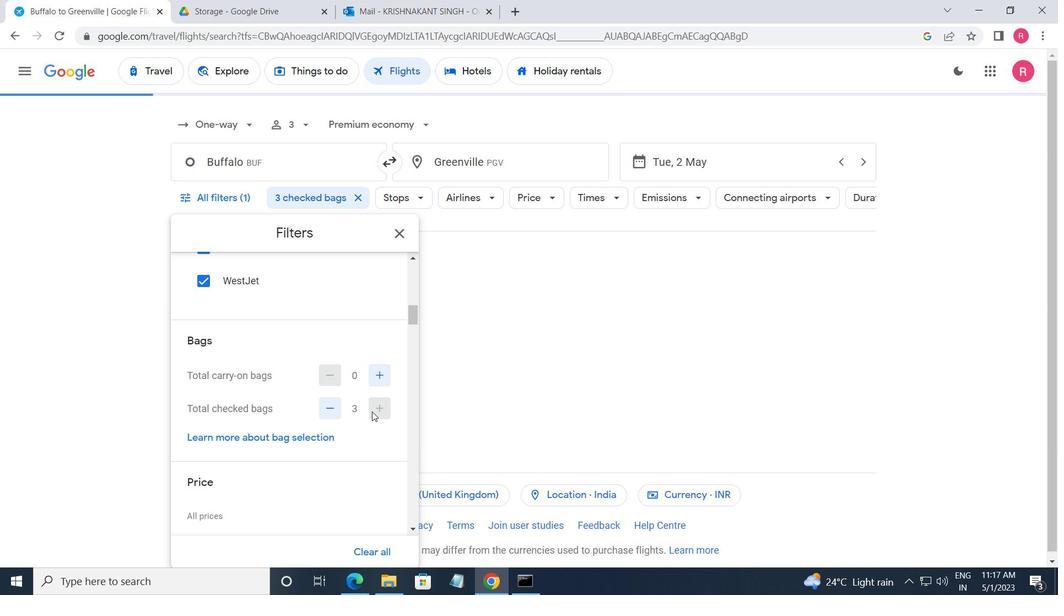 
Action: Mouse scrolled (371, 411) with delta (0, 0)
Screenshot: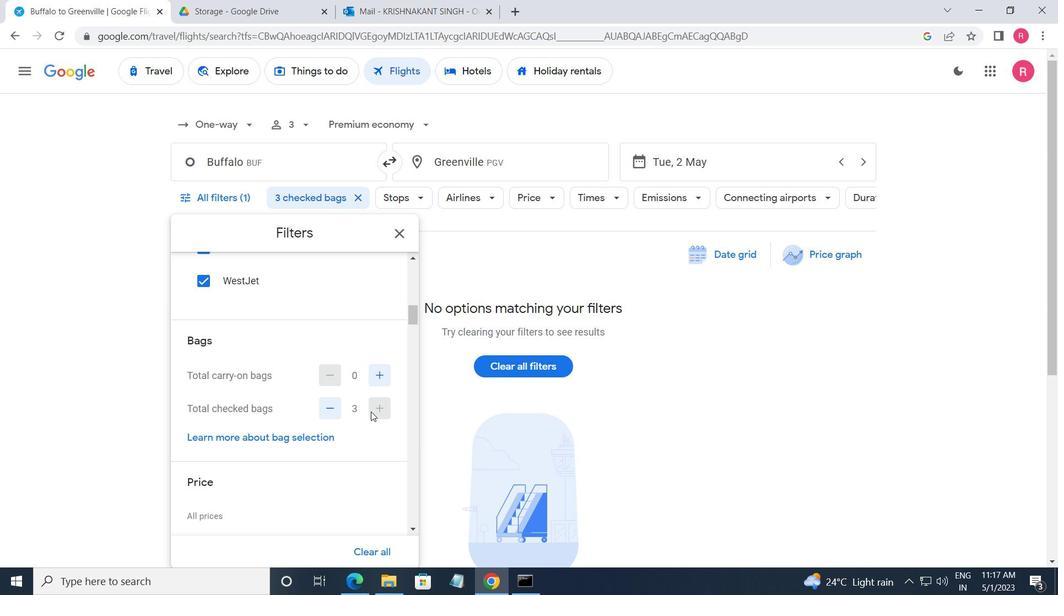 
Action: Mouse scrolled (371, 411) with delta (0, 0)
Screenshot: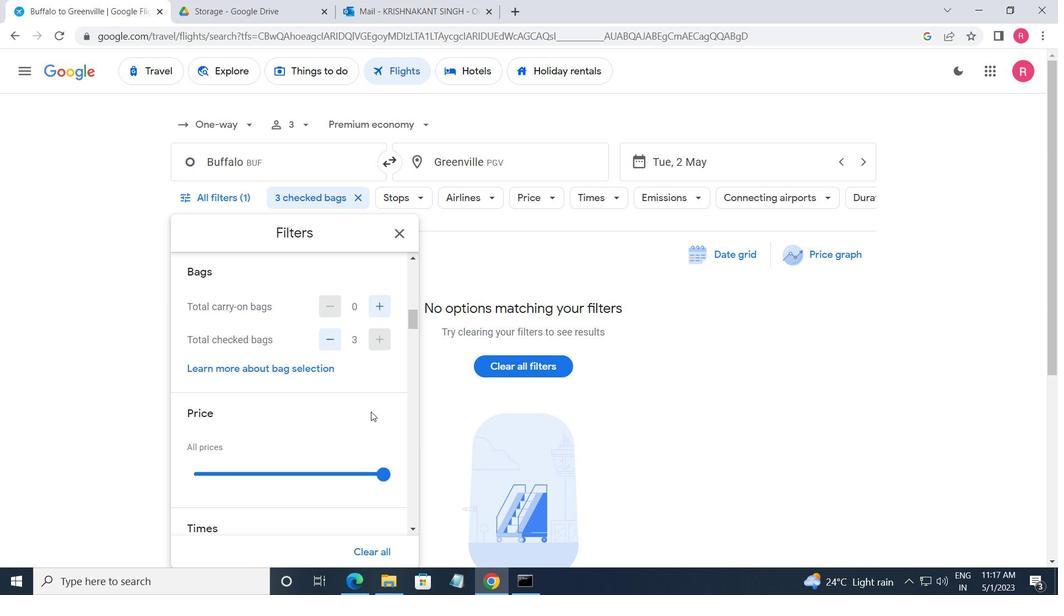 
Action: Mouse scrolled (371, 411) with delta (0, 0)
Screenshot: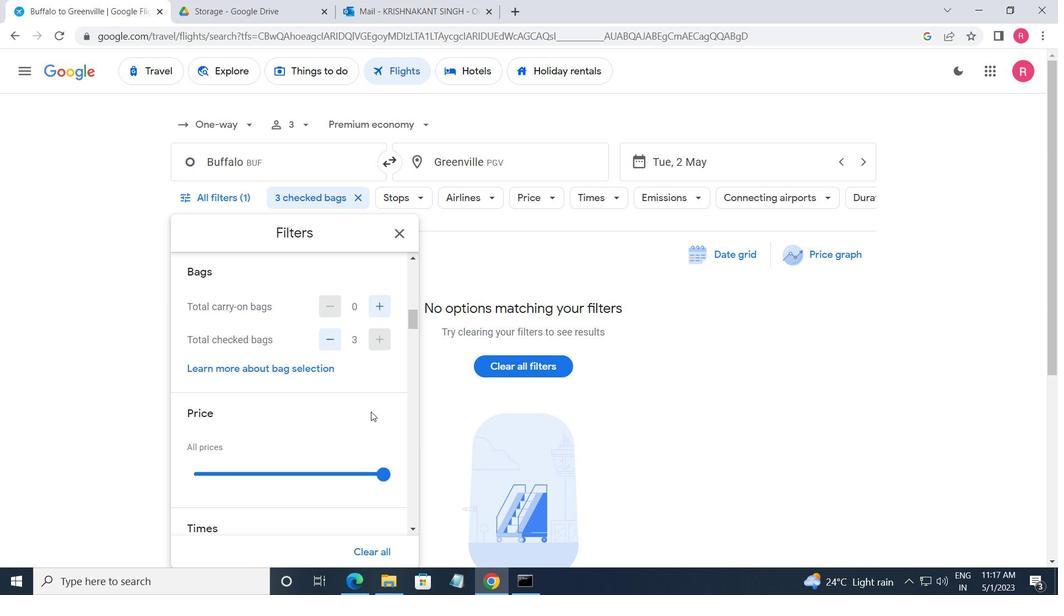 
Action: Mouse moved to (383, 342)
Screenshot: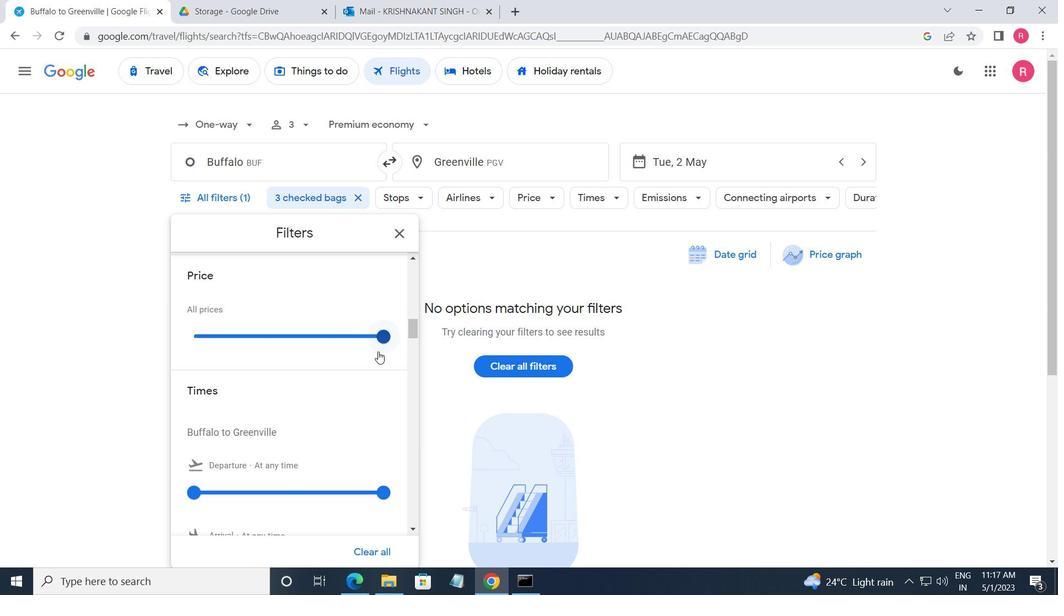 
Action: Mouse pressed left at (383, 342)
Screenshot: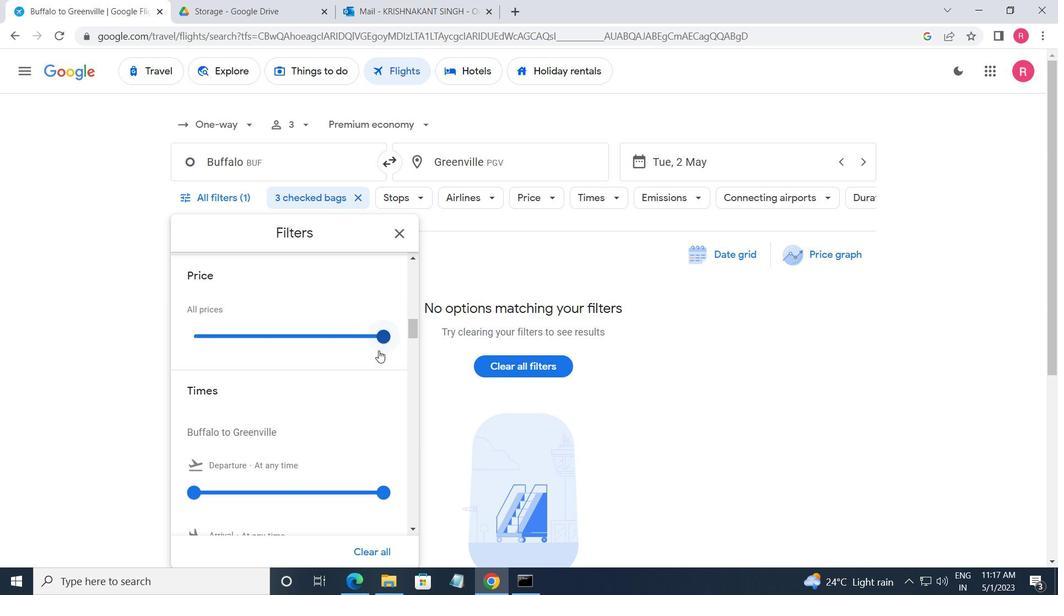 
Action: Mouse moved to (385, 343)
Screenshot: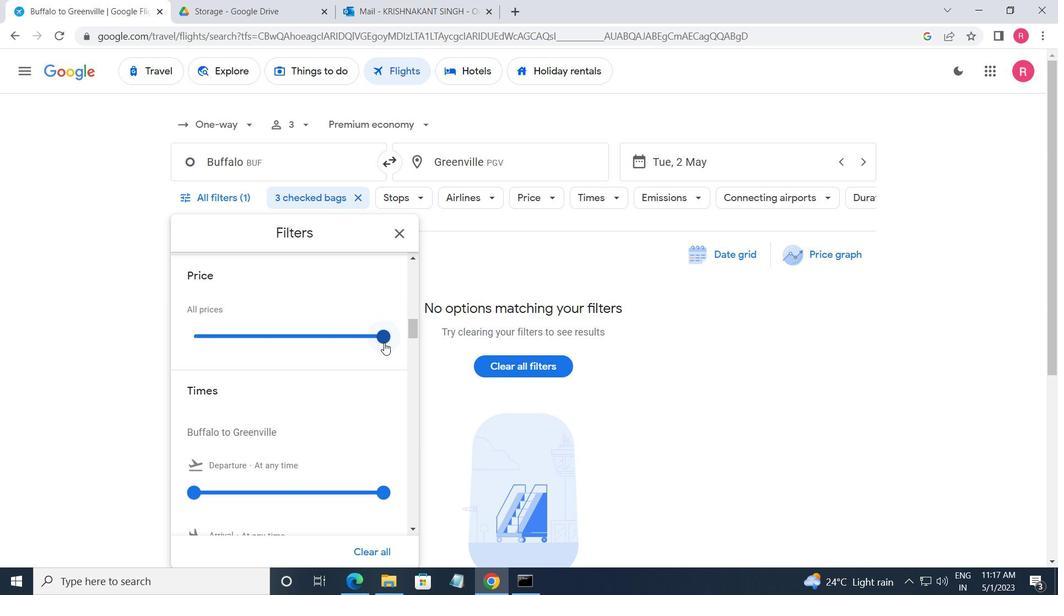 
Action: Mouse scrolled (385, 343) with delta (0, 0)
Screenshot: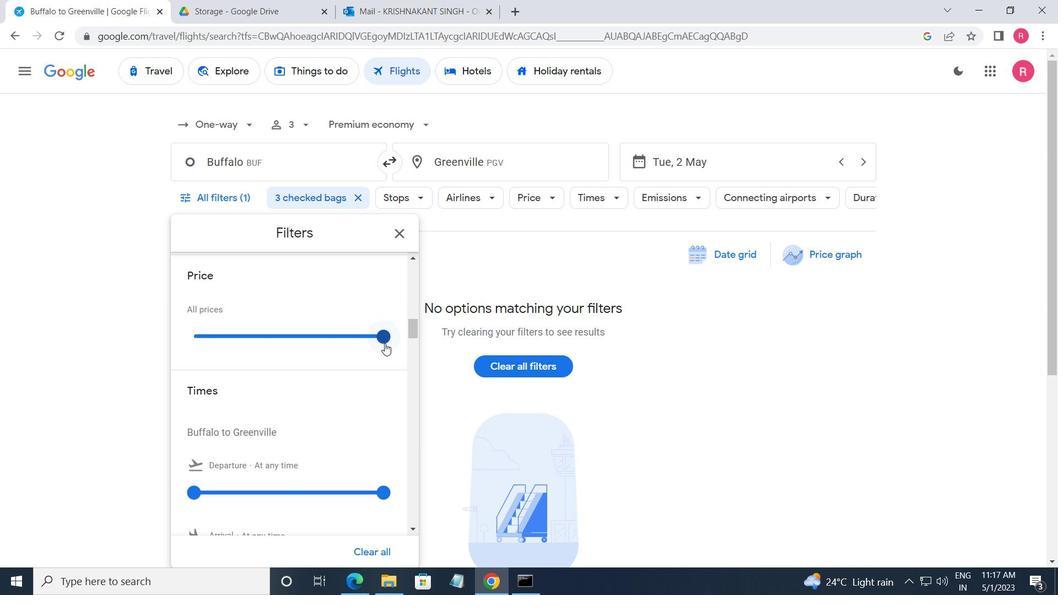 
Action: Mouse moved to (205, 419)
Screenshot: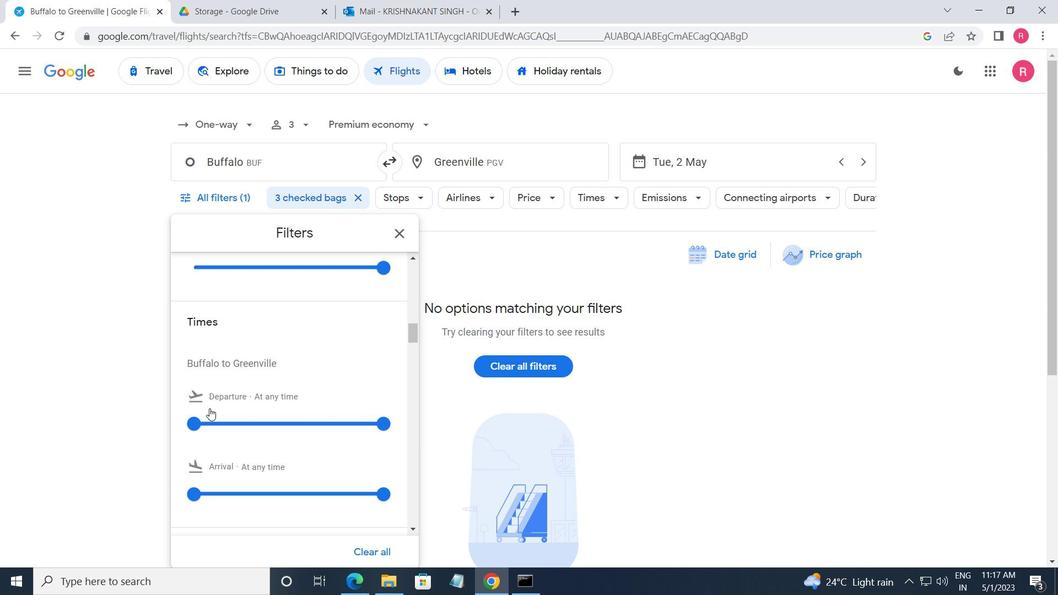 
Action: Mouse pressed left at (205, 419)
Screenshot: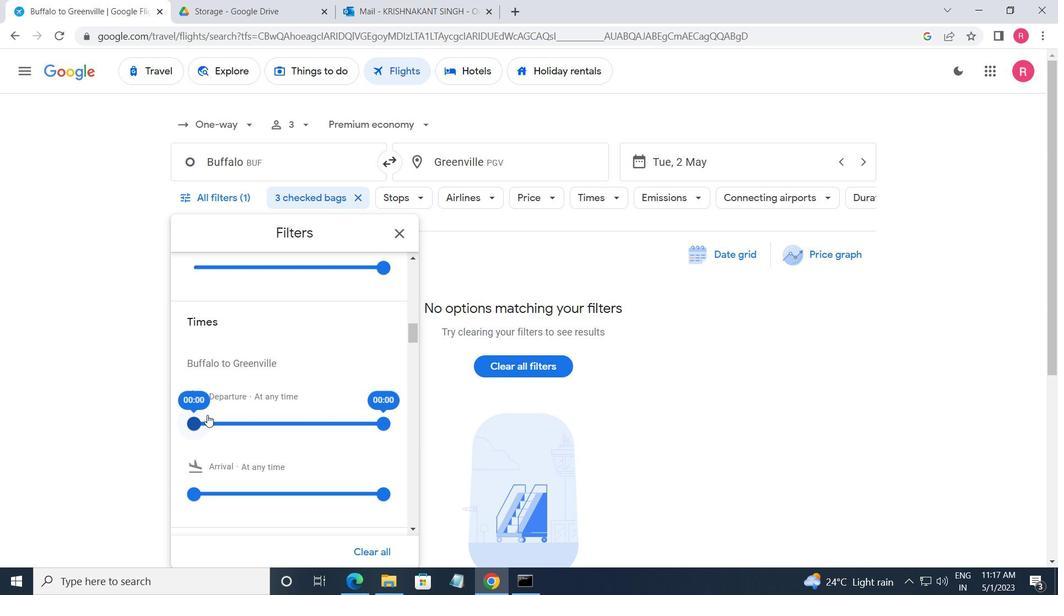 
Action: Mouse moved to (390, 424)
Screenshot: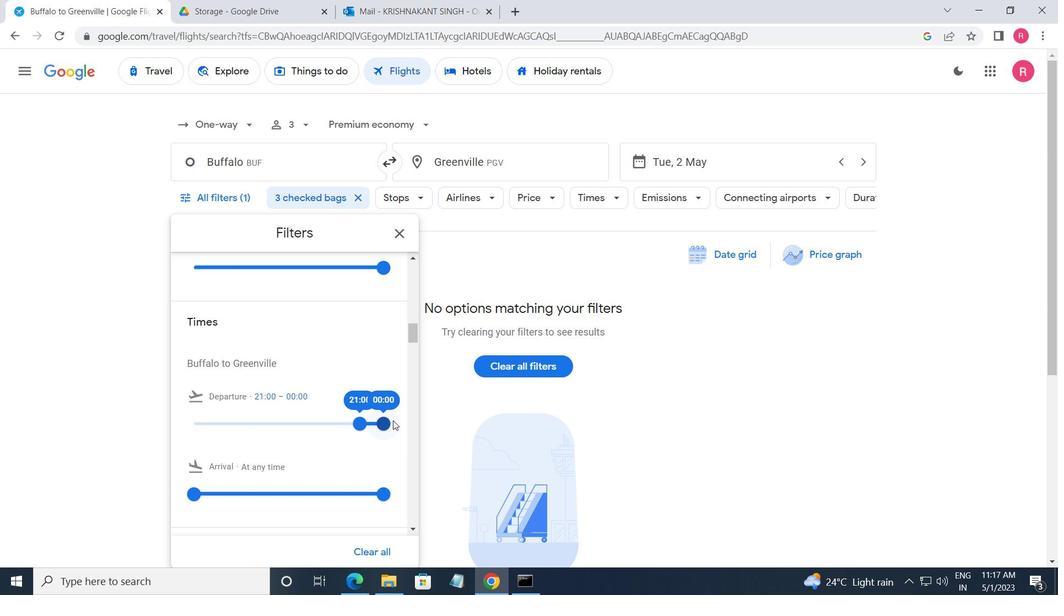 
Action: Mouse pressed left at (390, 424)
Screenshot: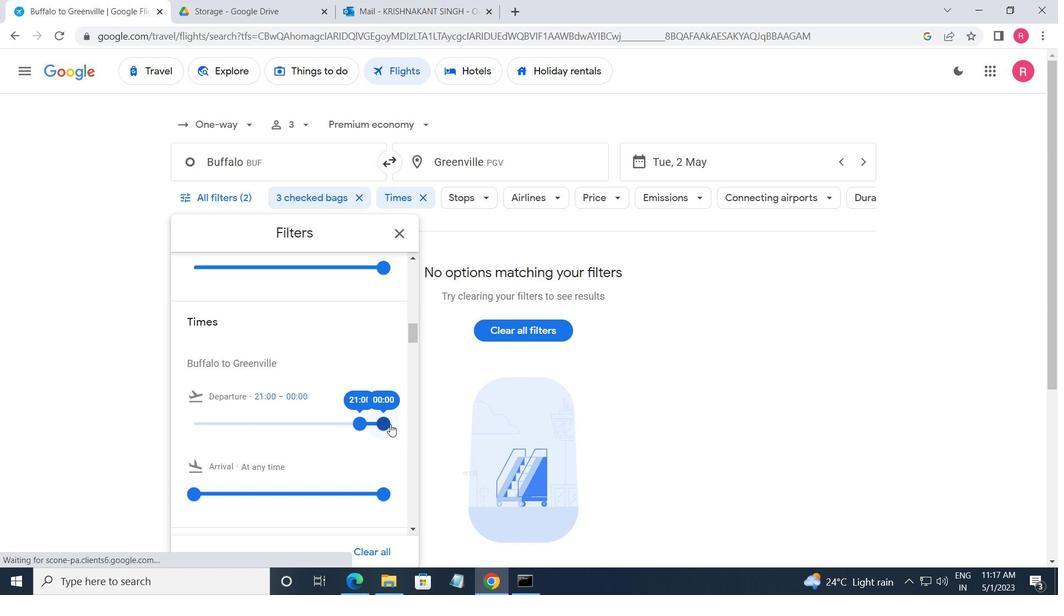 
Action: Mouse moved to (392, 234)
Screenshot: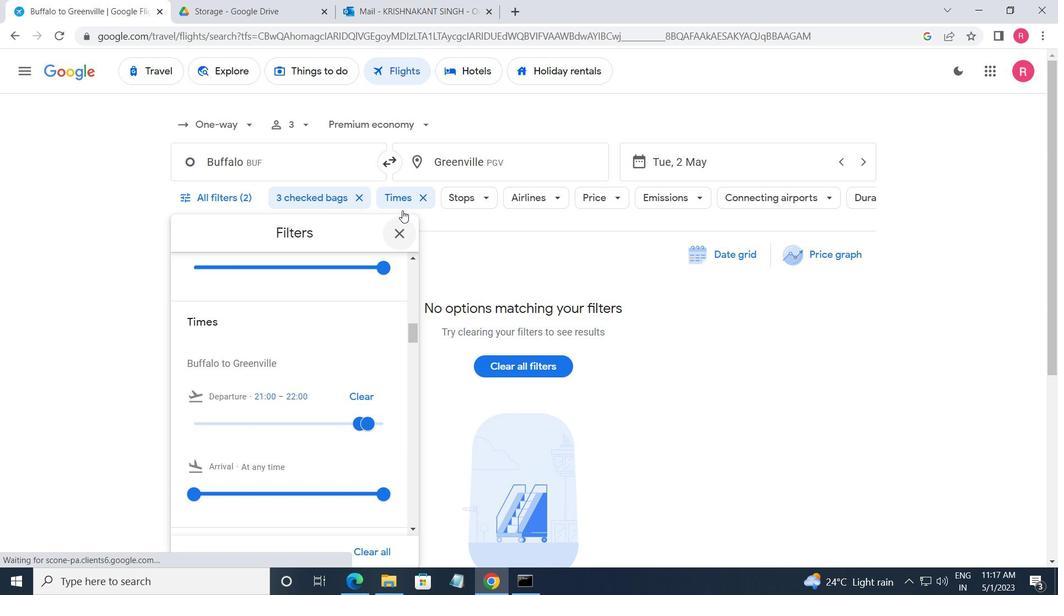
Action: Mouse pressed left at (392, 234)
Screenshot: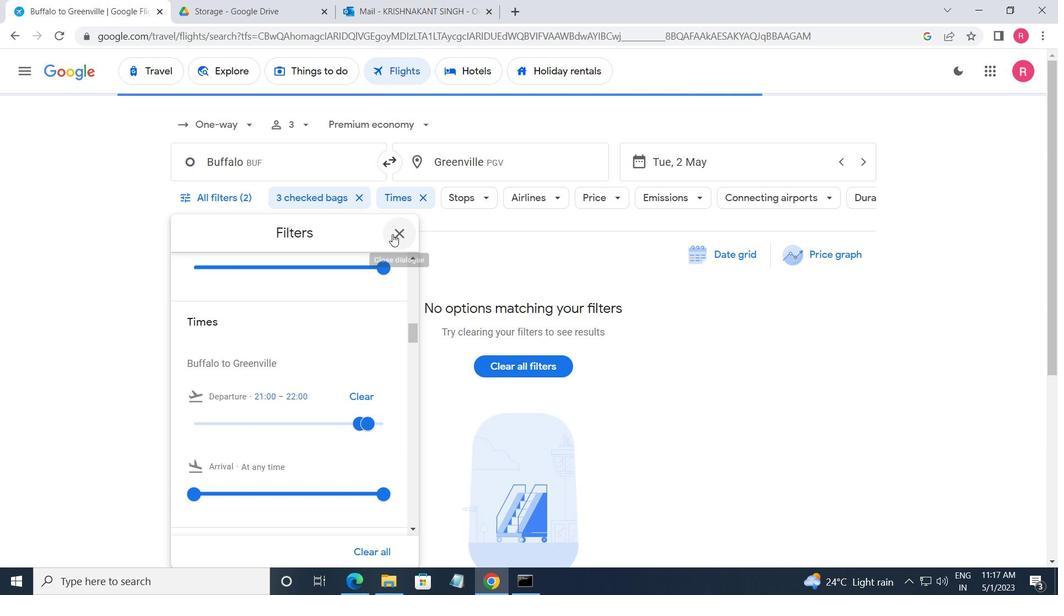 
